 Task: Find connections with filter location Palhoça with filter topic #marketswith filter profile language Spanish with filter current company IKS Health with filter school BMS Institute of Technology and Management with filter industry Wholesale Photography Equipment and Supplies with filter service category Video Editing with filter keywords title Public Relations Specialist
Action: Mouse moved to (319, 369)
Screenshot: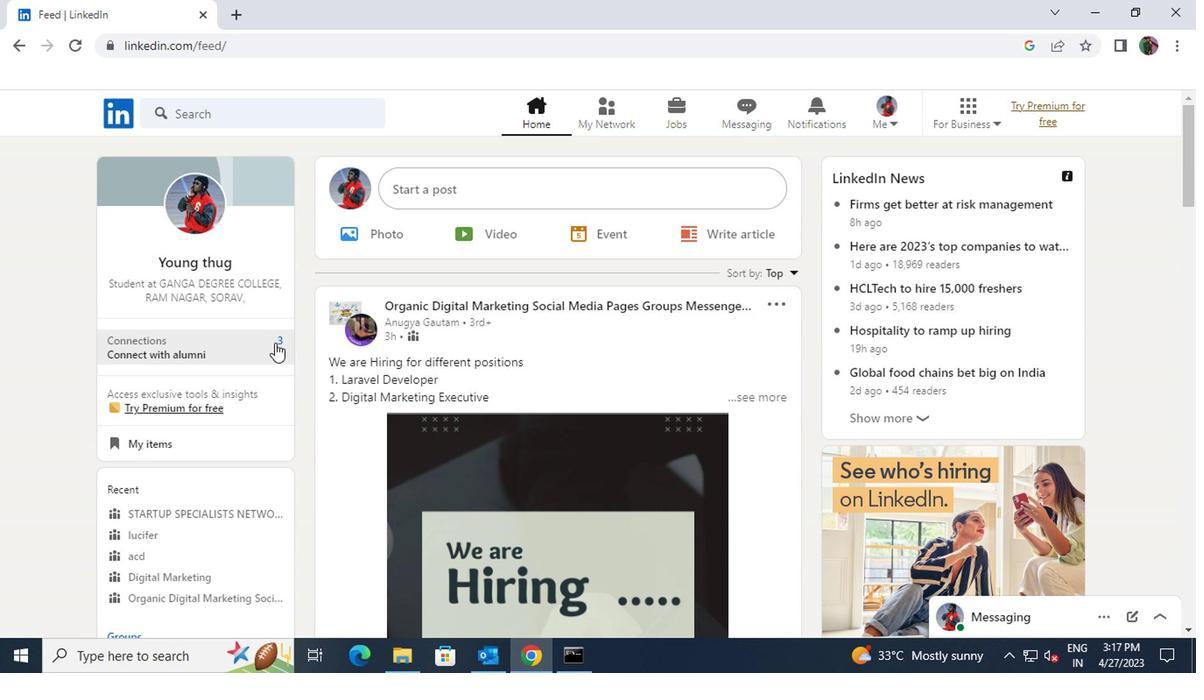 
Action: Mouse pressed left at (319, 369)
Screenshot: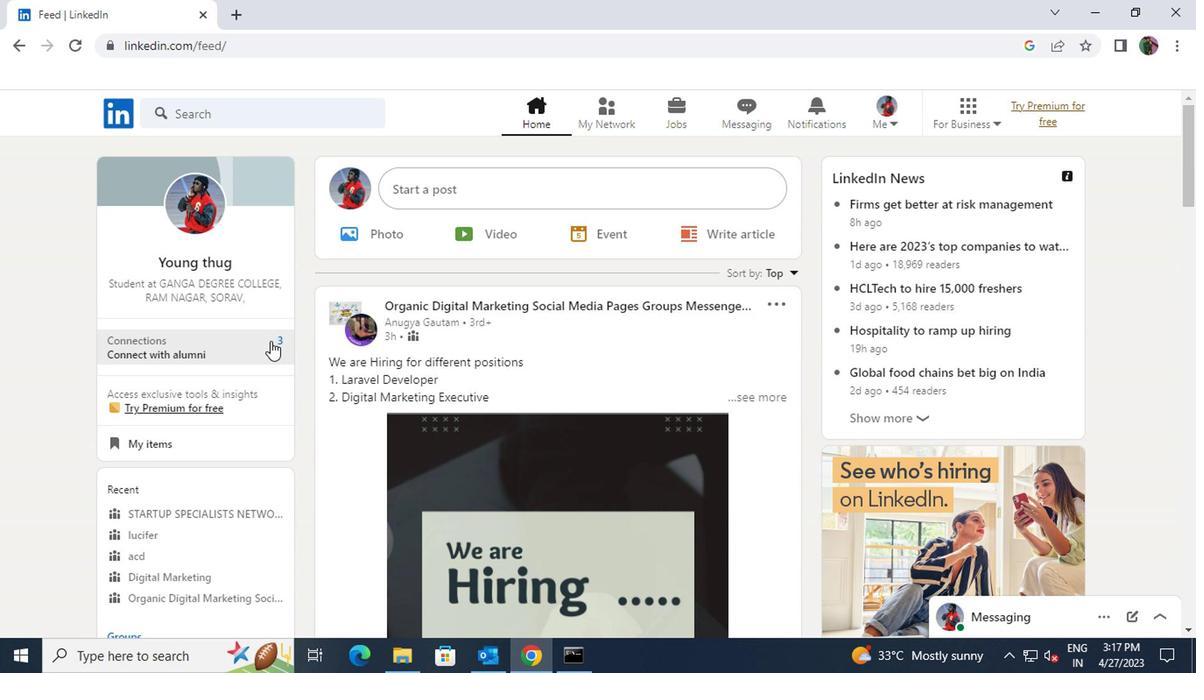 
Action: Mouse moved to (308, 278)
Screenshot: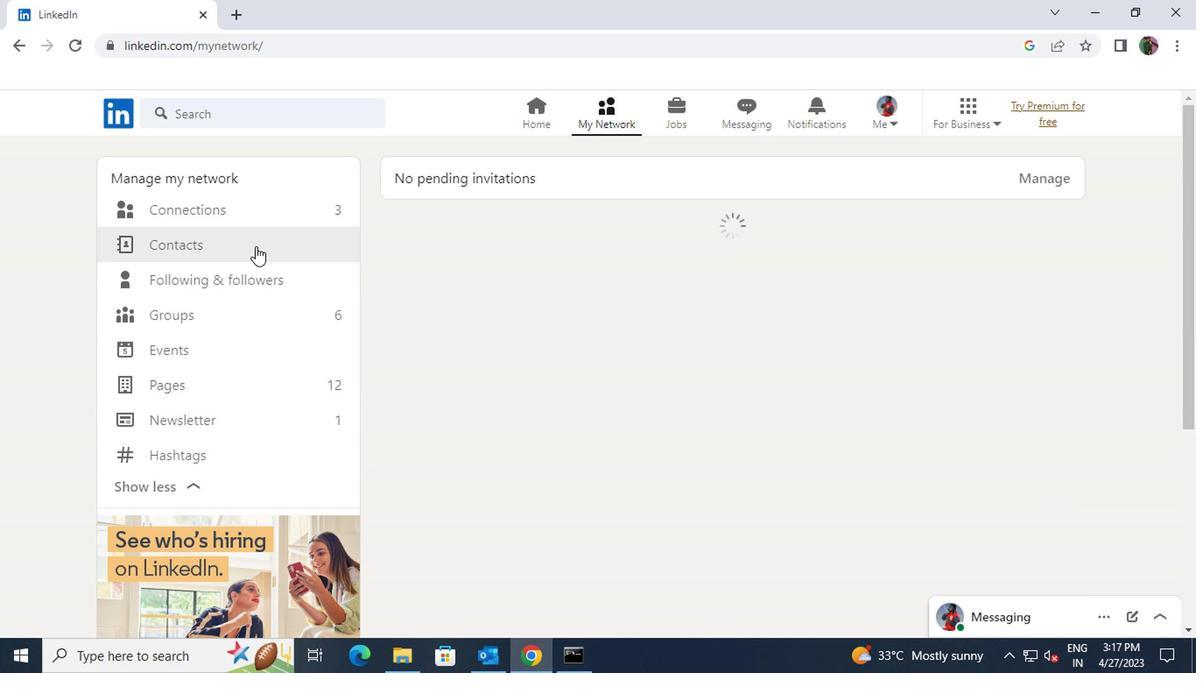 
Action: Mouse pressed left at (308, 278)
Screenshot: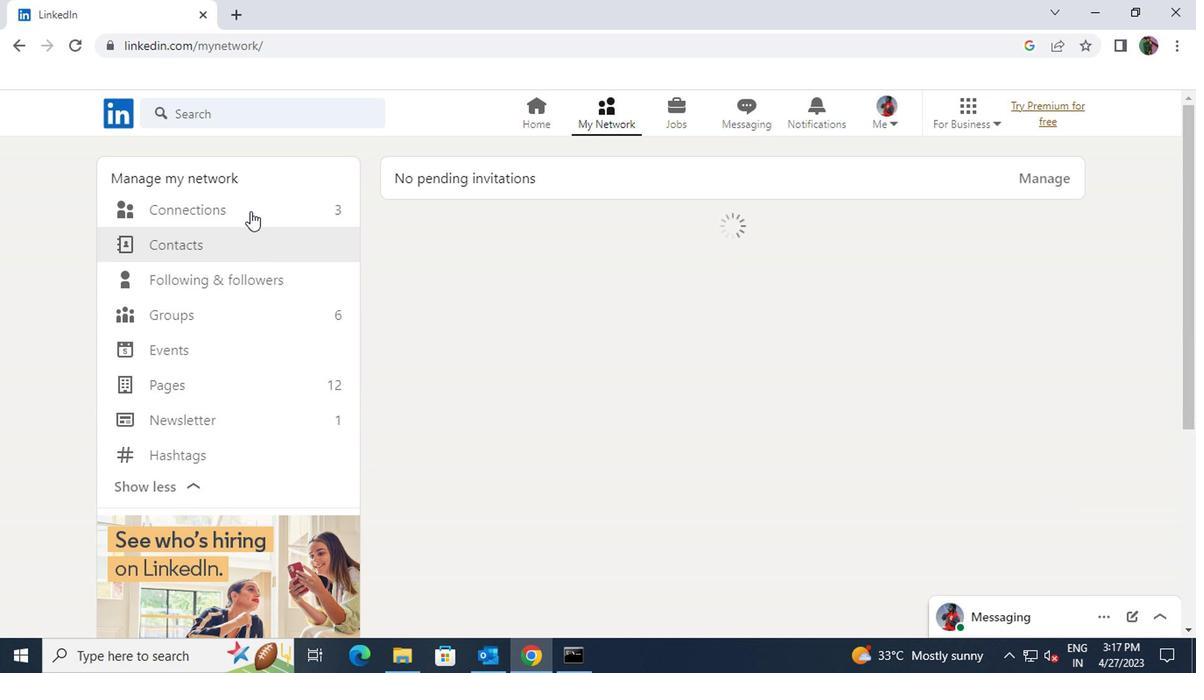 
Action: Mouse moved to (623, 277)
Screenshot: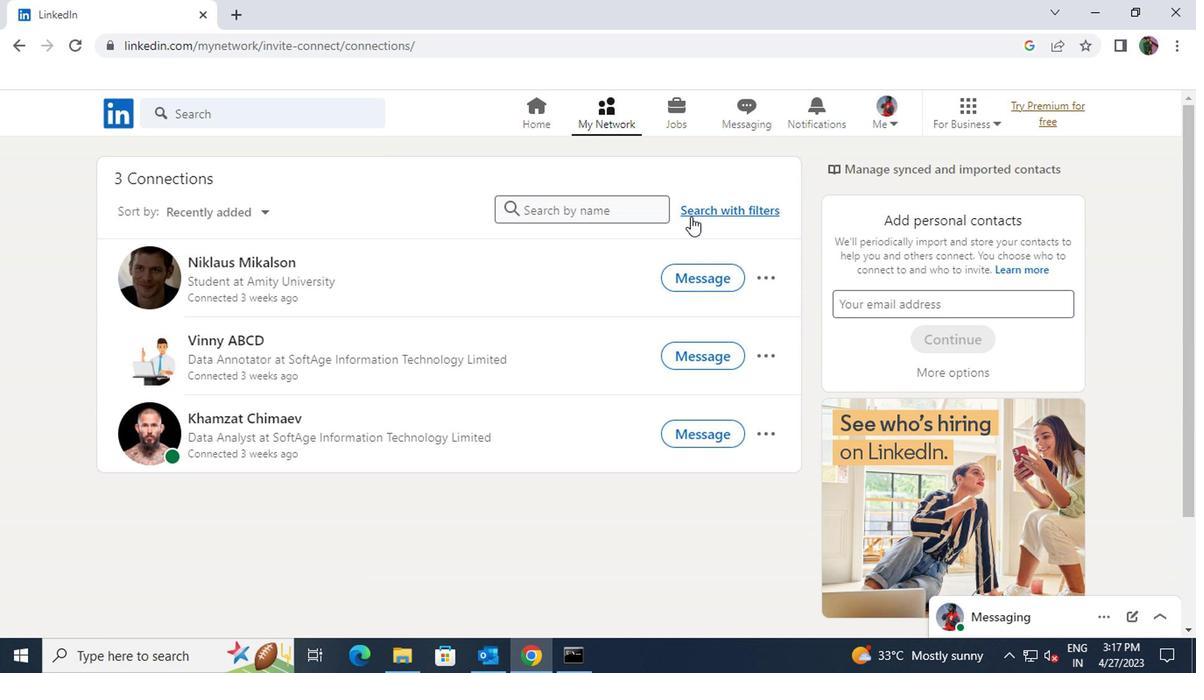 
Action: Mouse pressed left at (623, 277)
Screenshot: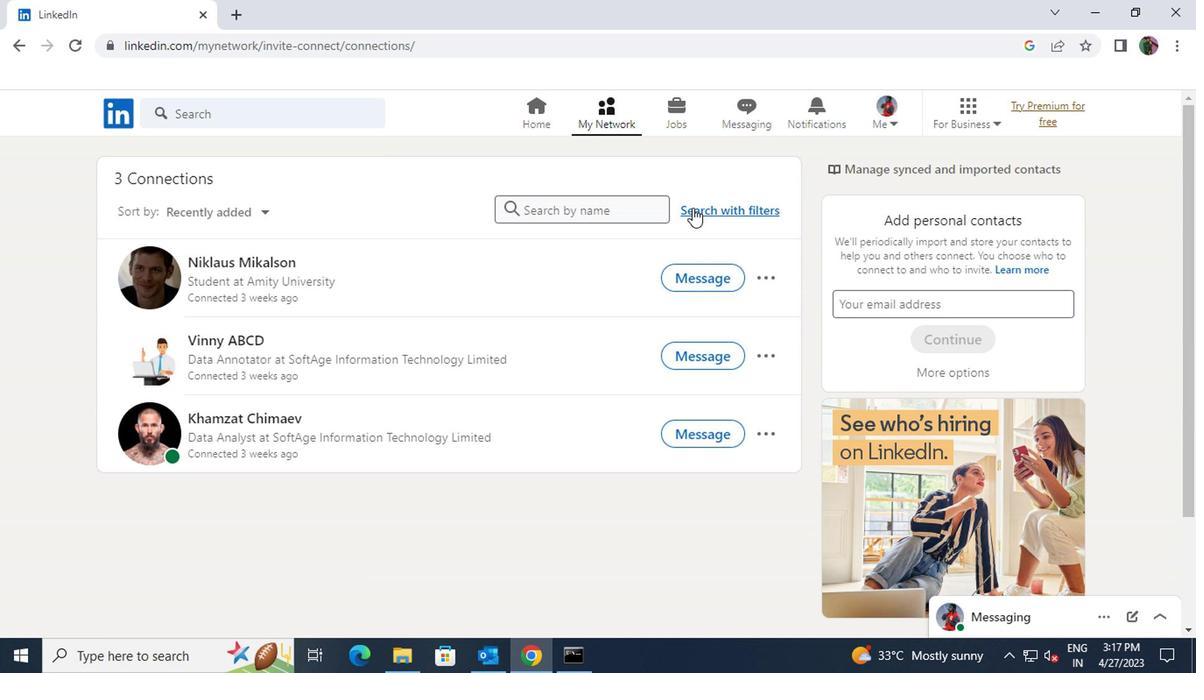 
Action: Mouse moved to (602, 244)
Screenshot: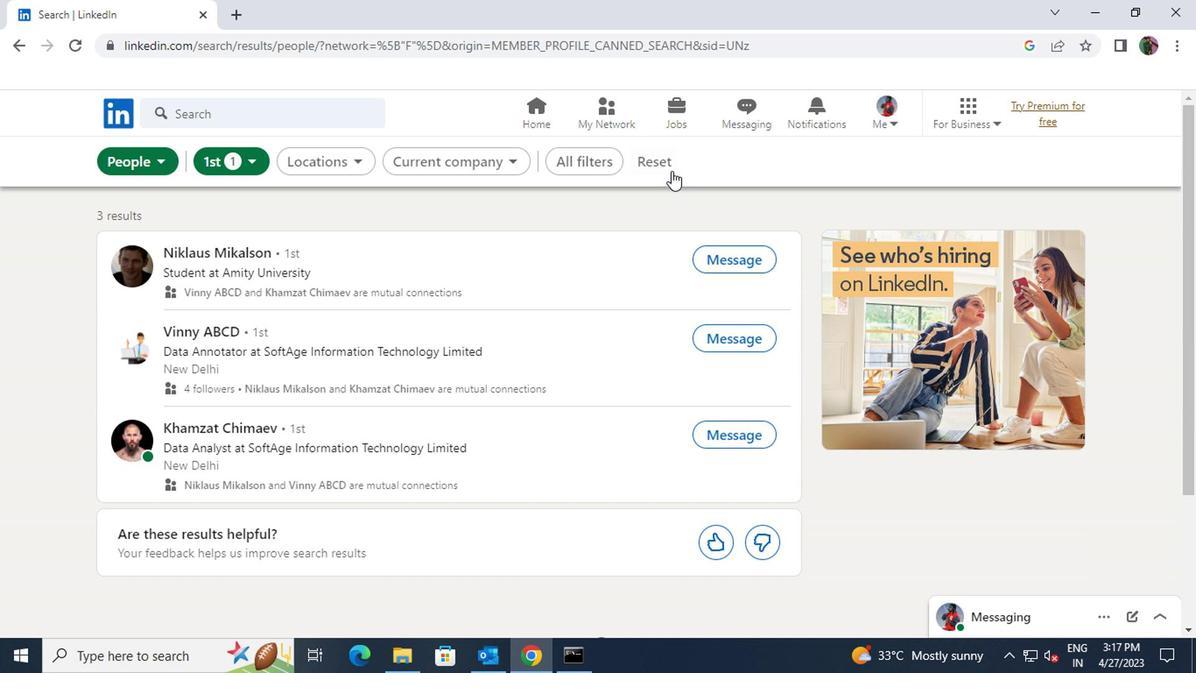 
Action: Mouse pressed left at (602, 244)
Screenshot: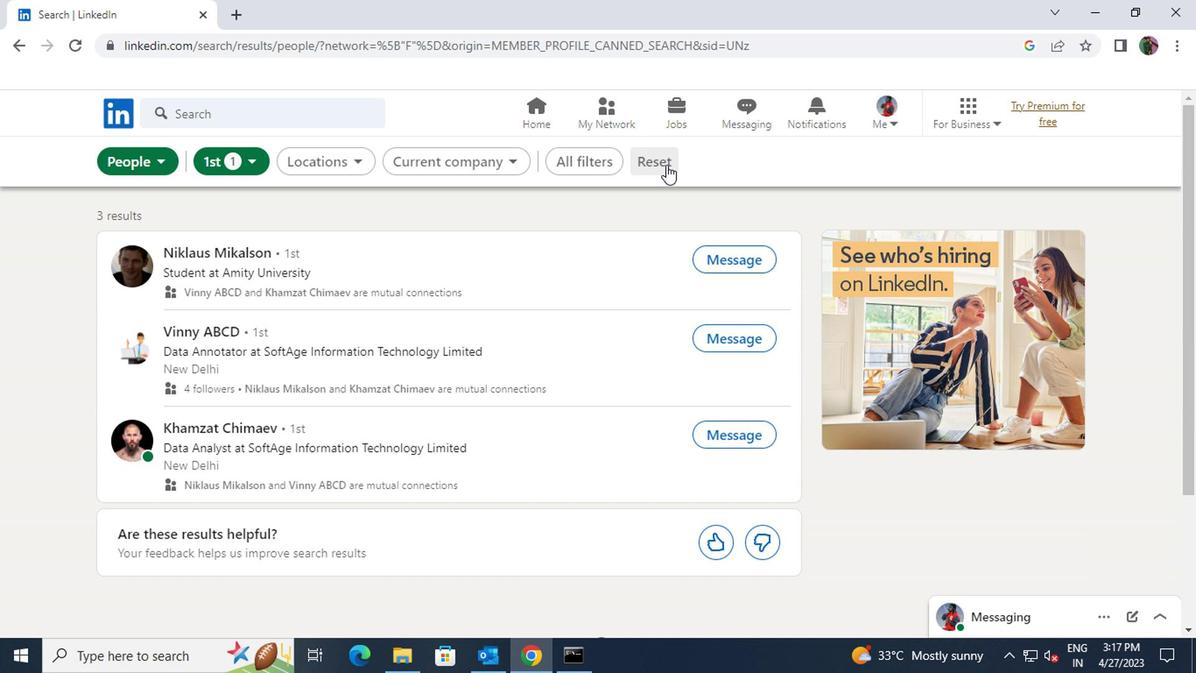 
Action: Mouse moved to (588, 244)
Screenshot: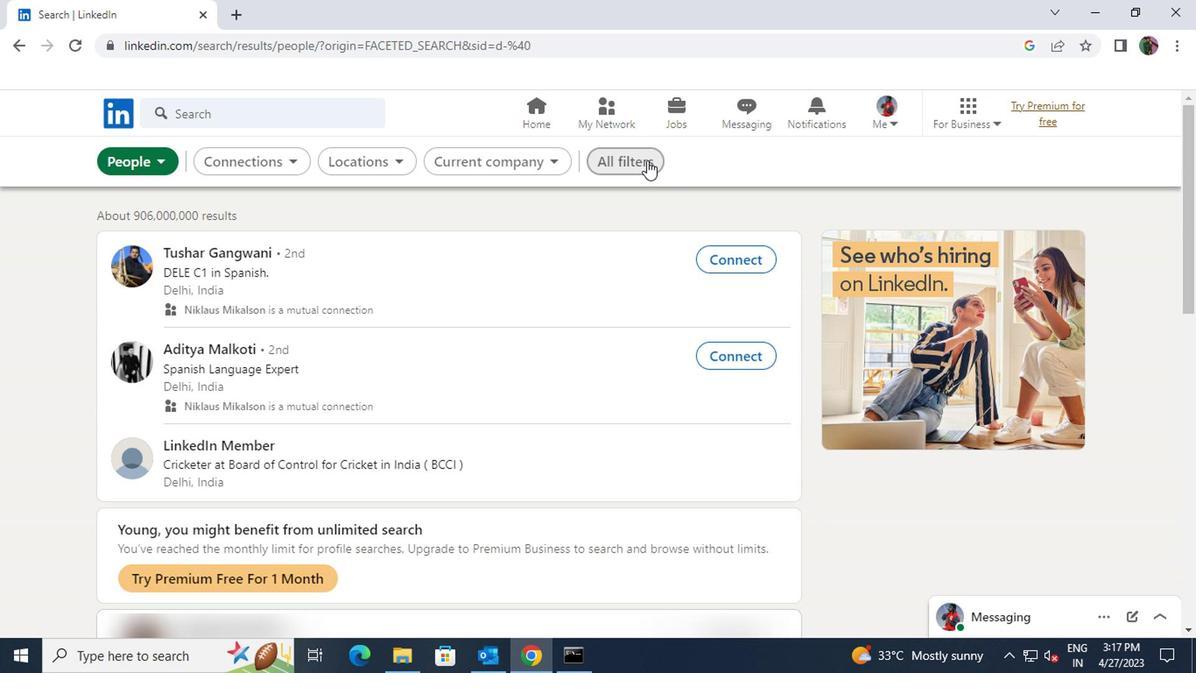
Action: Mouse pressed left at (588, 244)
Screenshot: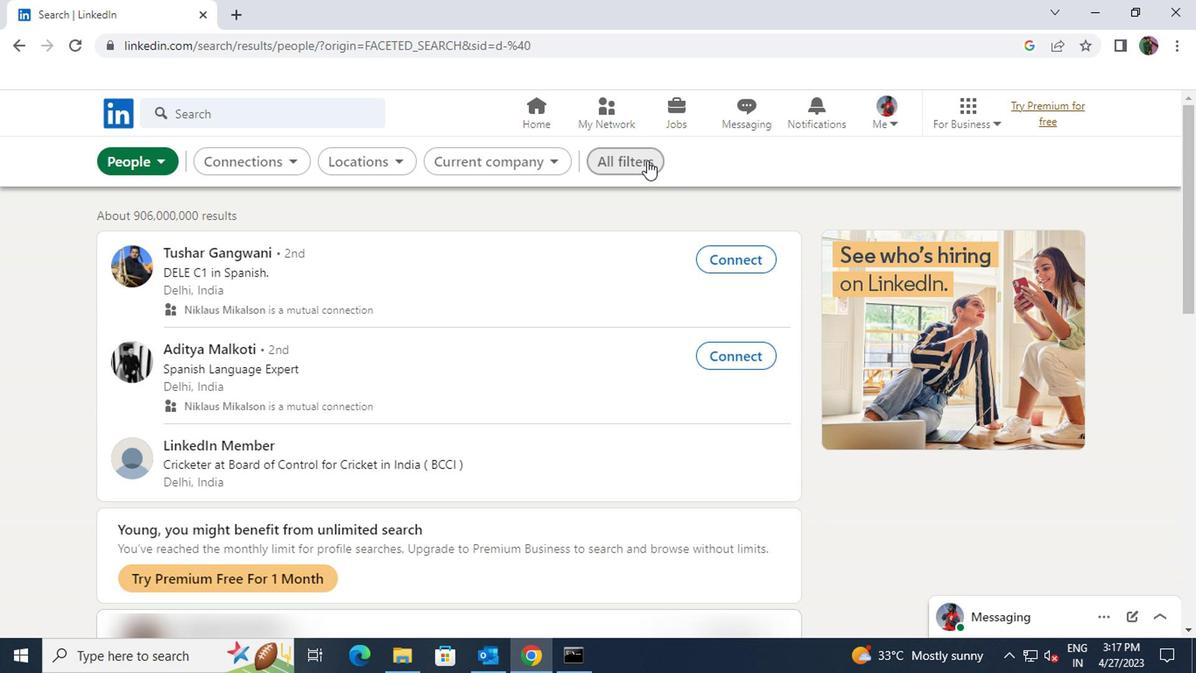 
Action: Mouse moved to (730, 368)
Screenshot: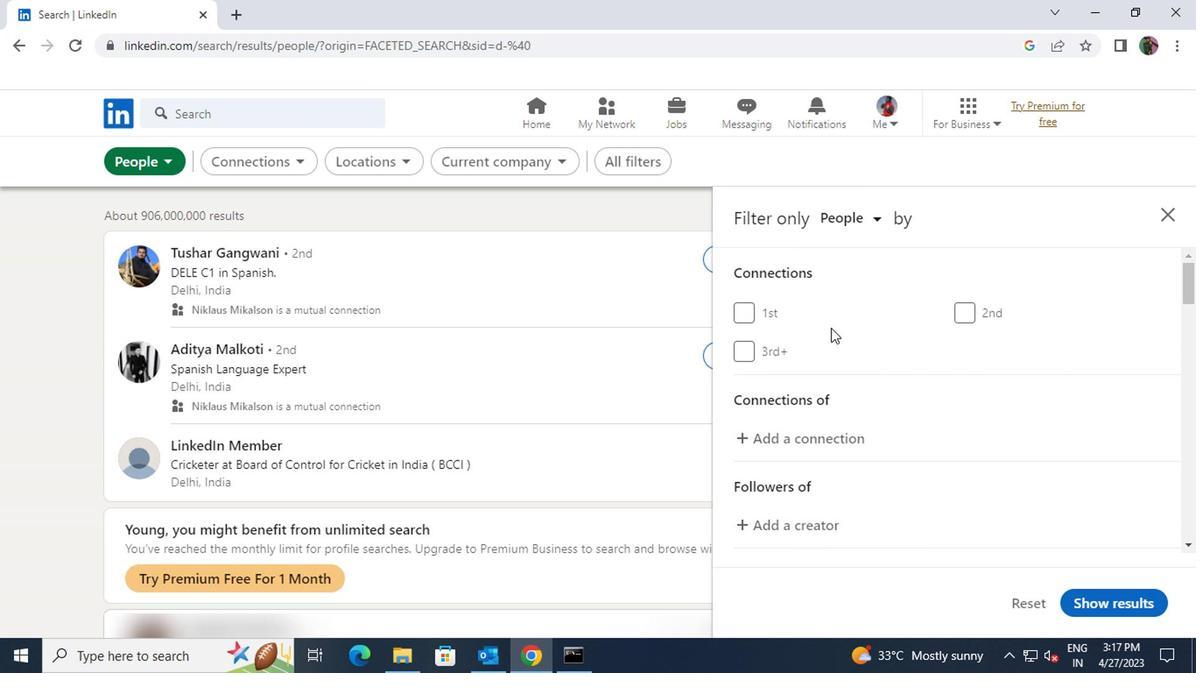 
Action: Mouse scrolled (730, 368) with delta (0, 0)
Screenshot: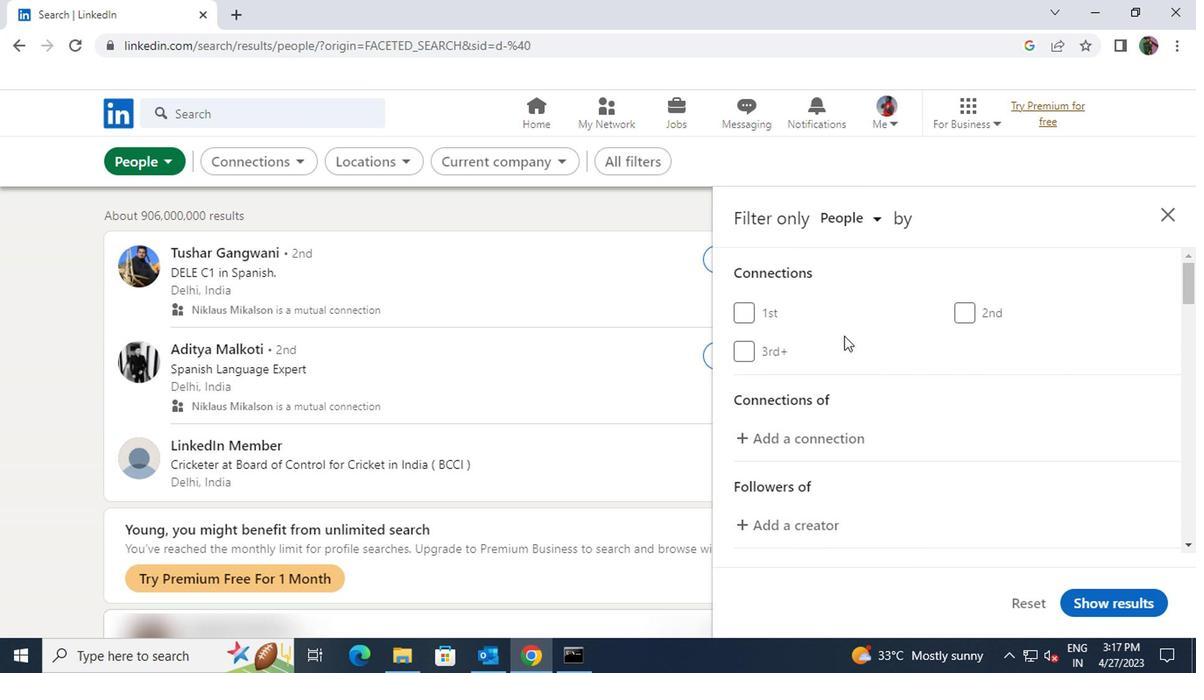 
Action: Mouse moved to (731, 368)
Screenshot: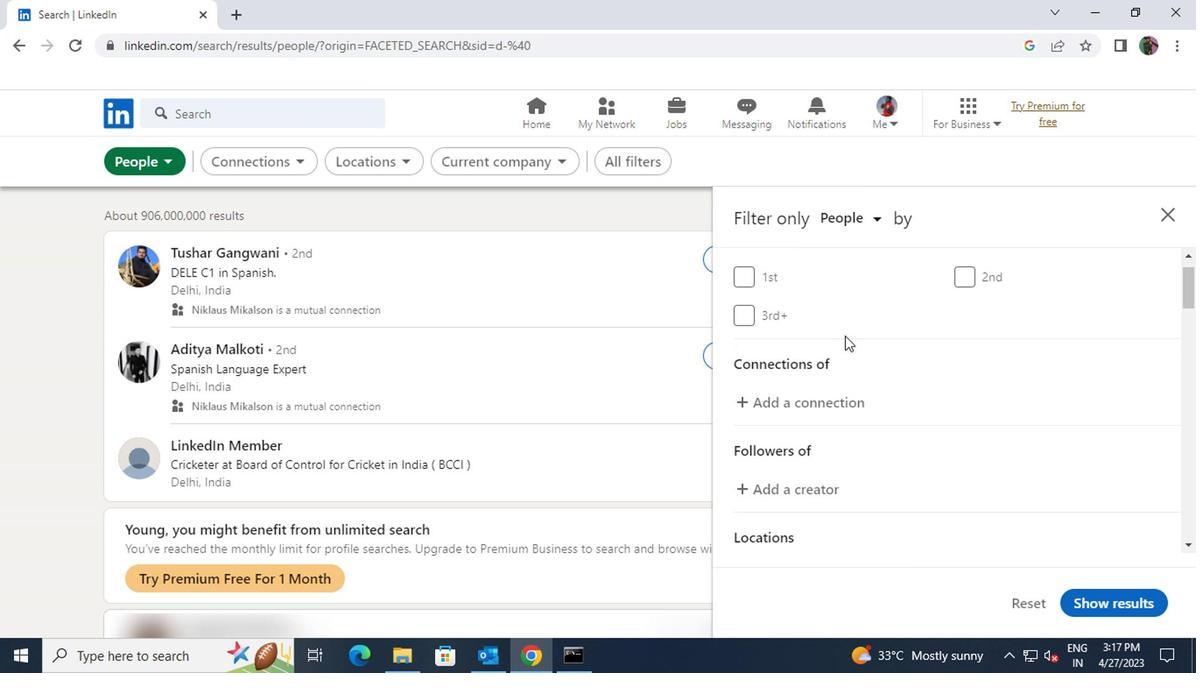 
Action: Mouse scrolled (731, 367) with delta (0, 0)
Screenshot: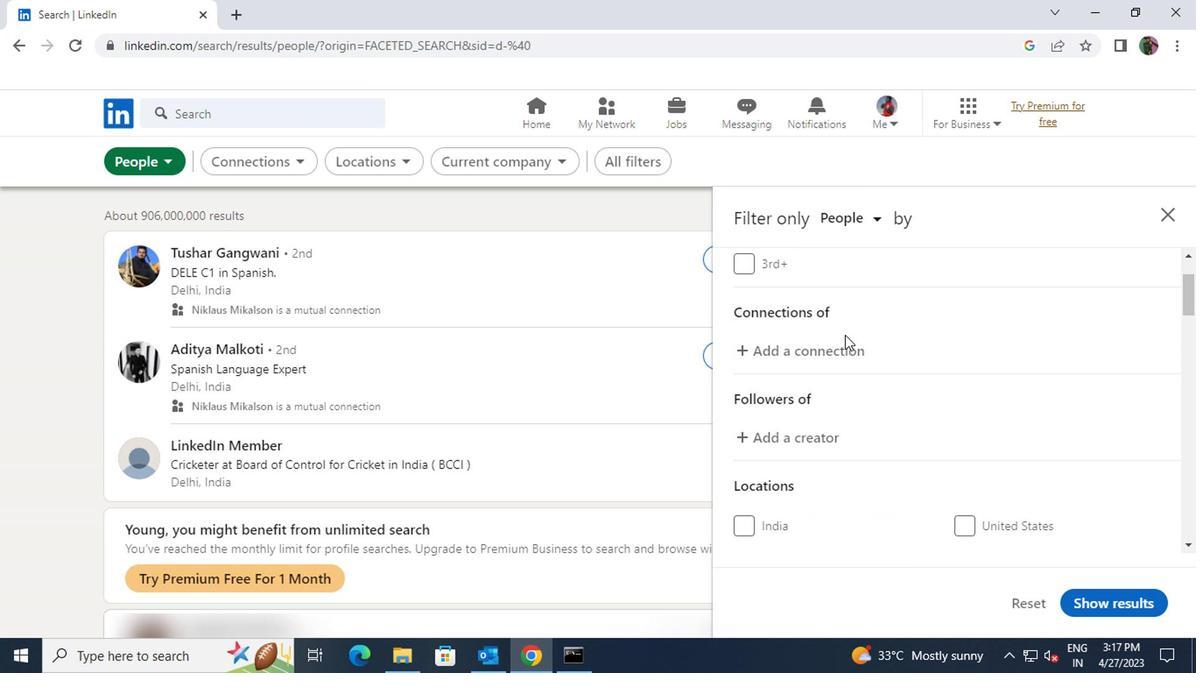 
Action: Mouse scrolled (731, 367) with delta (0, 0)
Screenshot: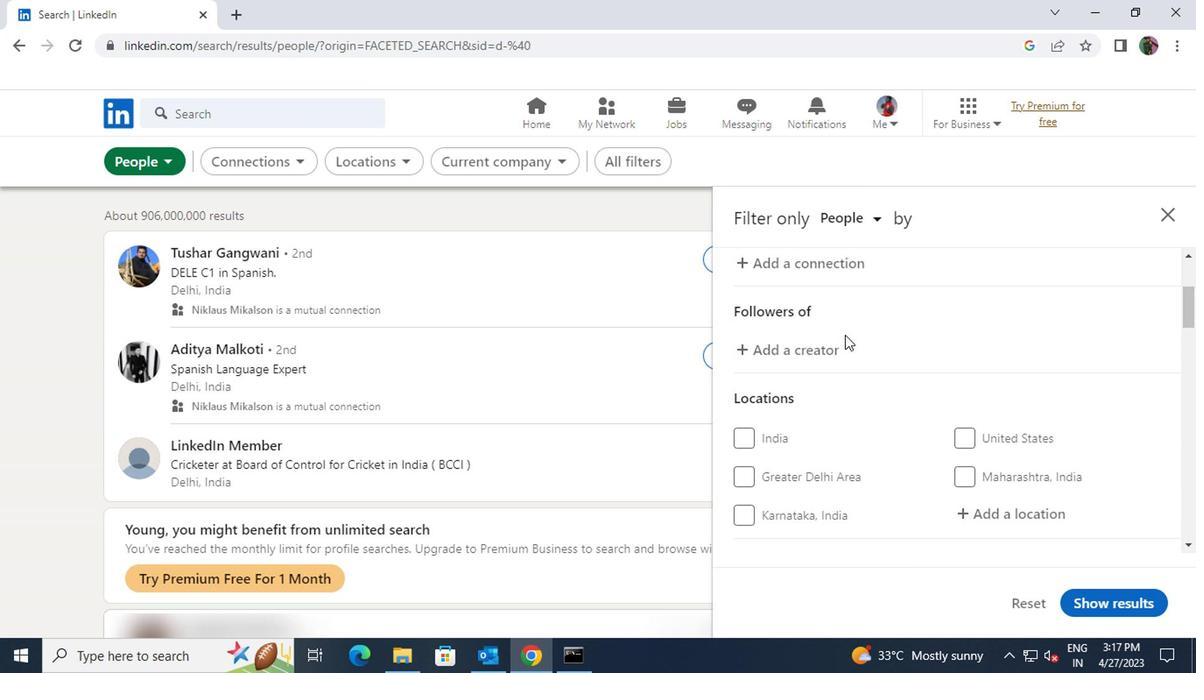 
Action: Mouse moved to (820, 423)
Screenshot: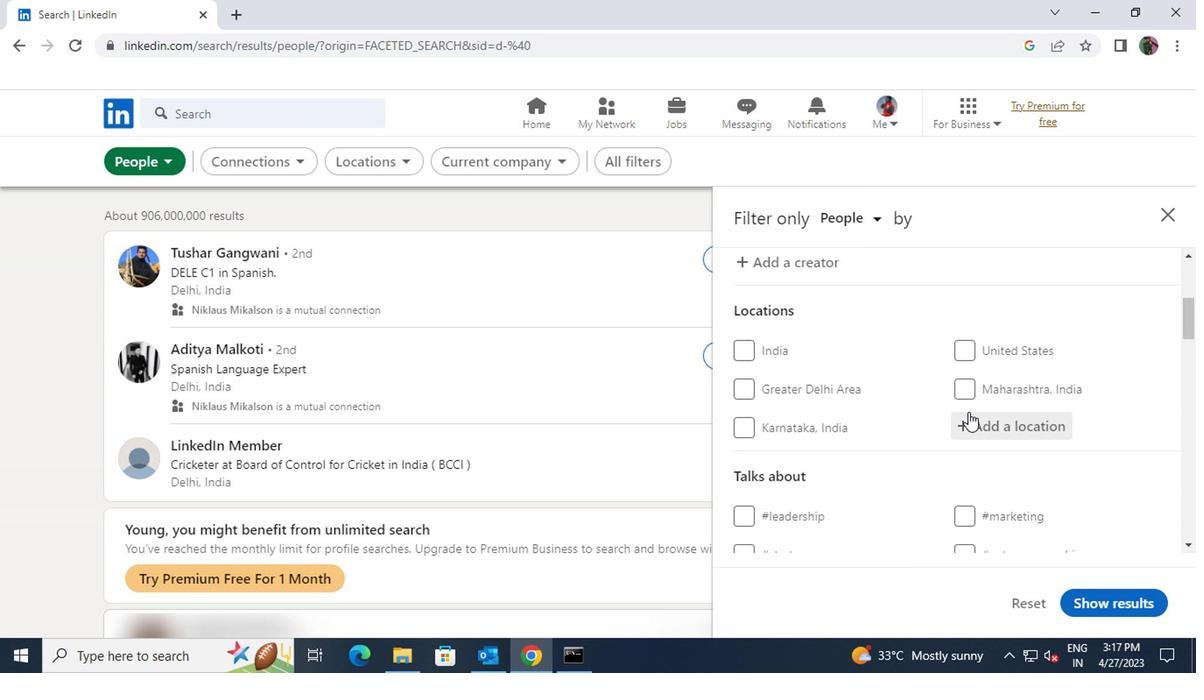 
Action: Mouse pressed left at (820, 423)
Screenshot: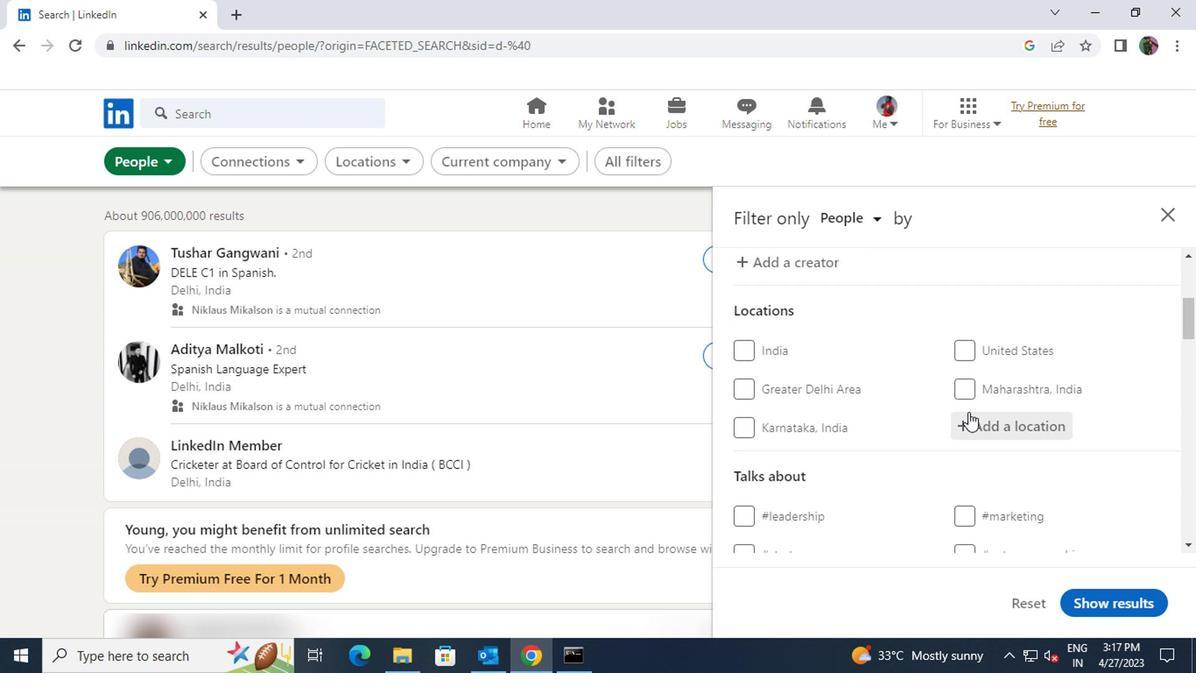 
Action: Key pressed <Key.shift><Key.shift><Key.shift><Key.shift>PALHOCA
Screenshot: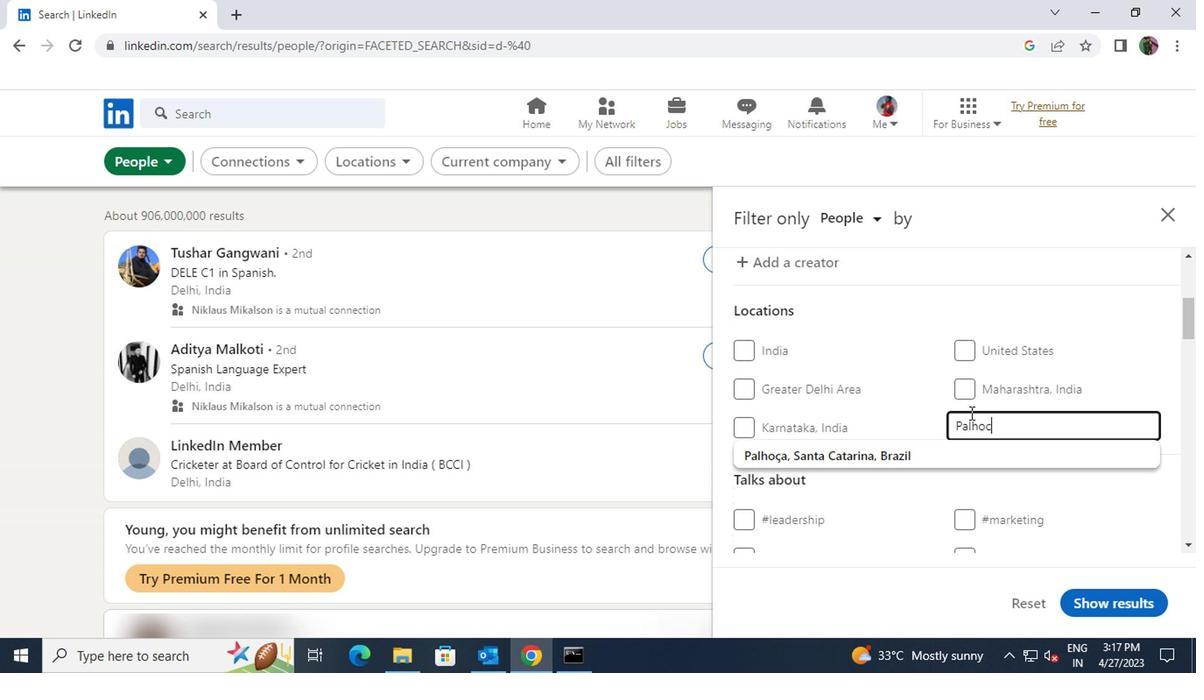 
Action: Mouse moved to (807, 449)
Screenshot: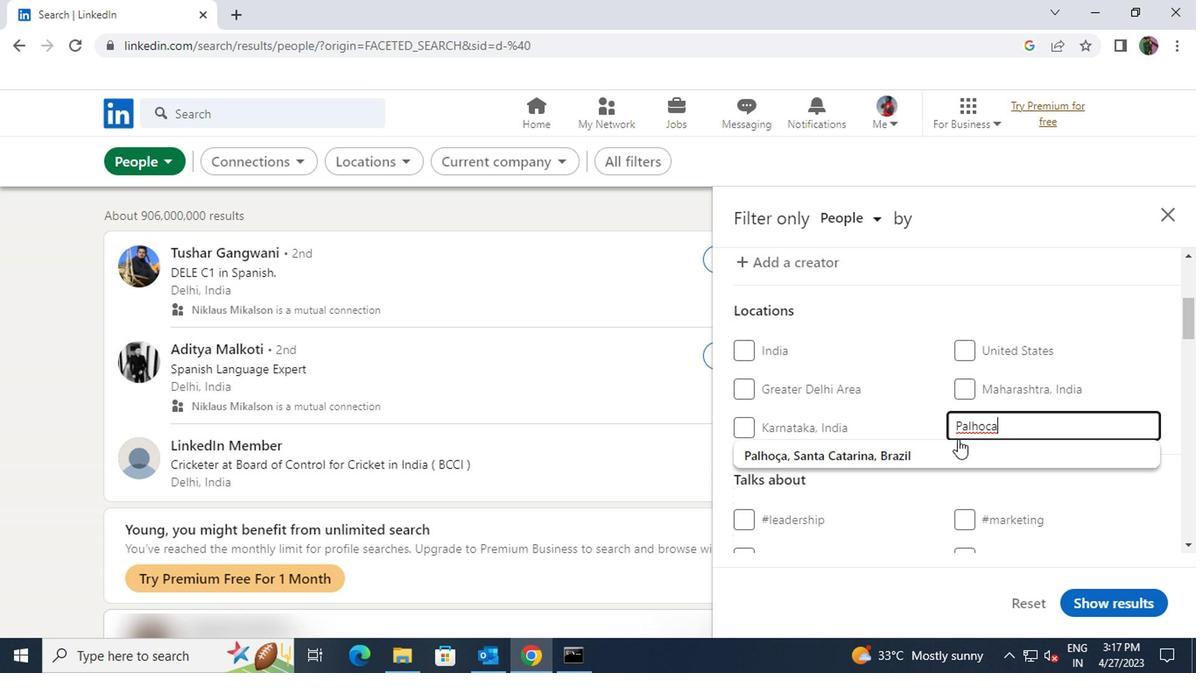 
Action: Mouse pressed left at (807, 449)
Screenshot: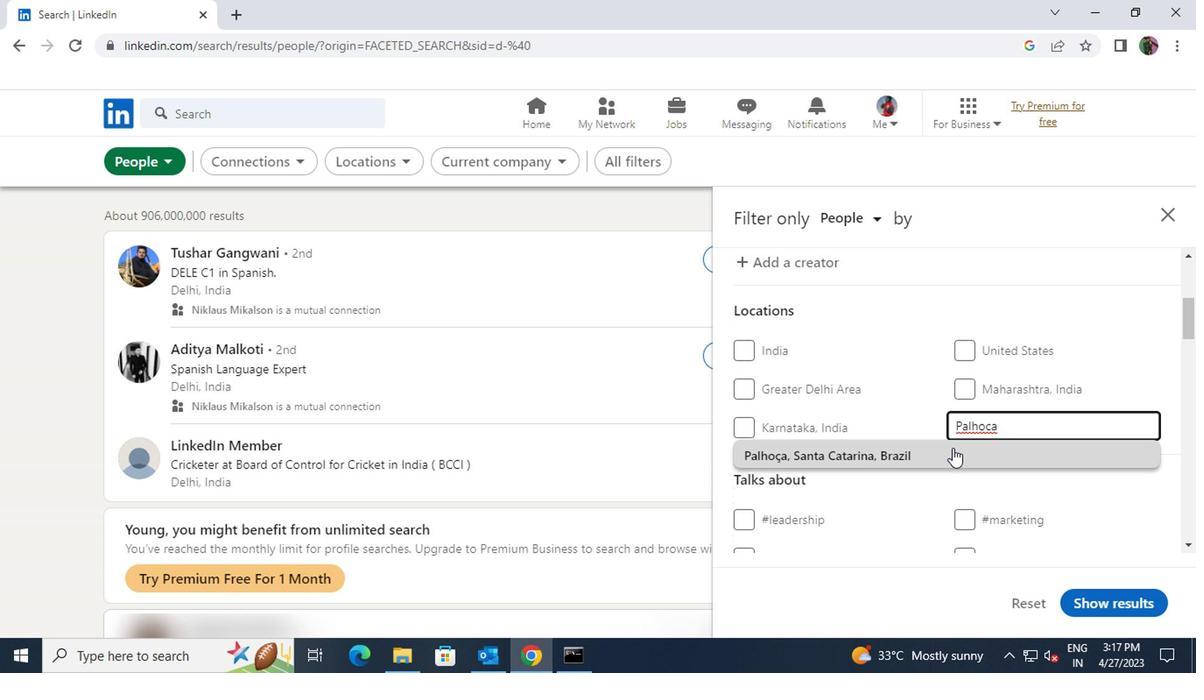 
Action: Mouse scrolled (807, 448) with delta (0, 0)
Screenshot: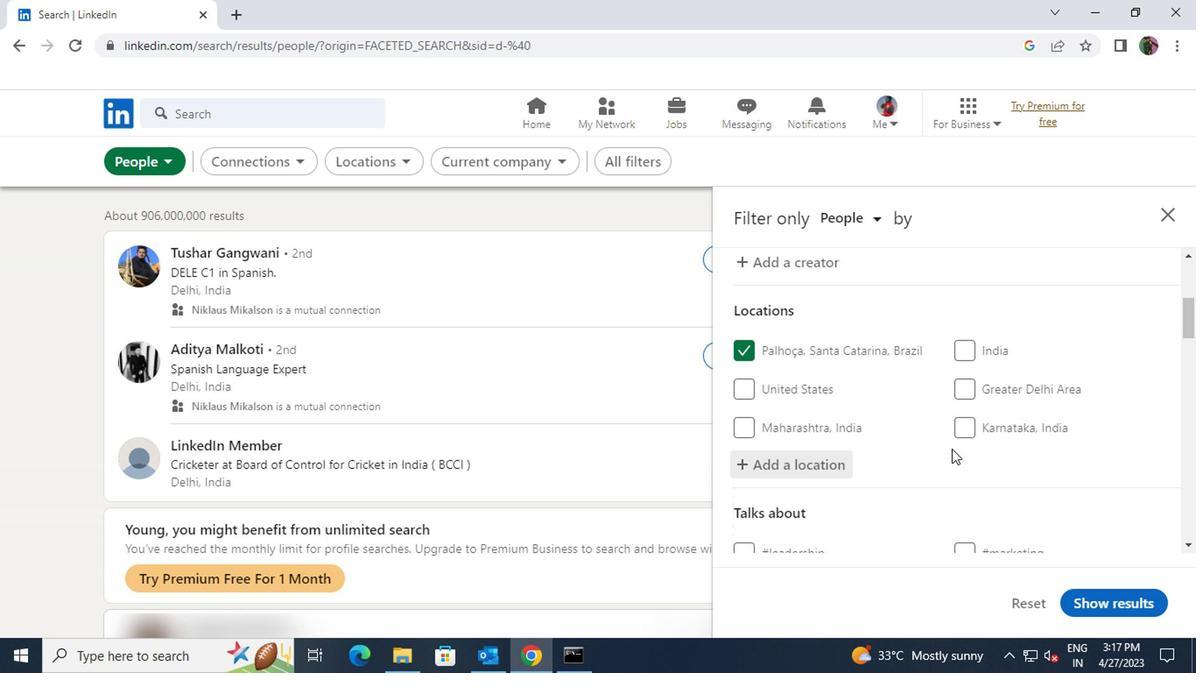 
Action: Mouse scrolled (807, 448) with delta (0, 0)
Screenshot: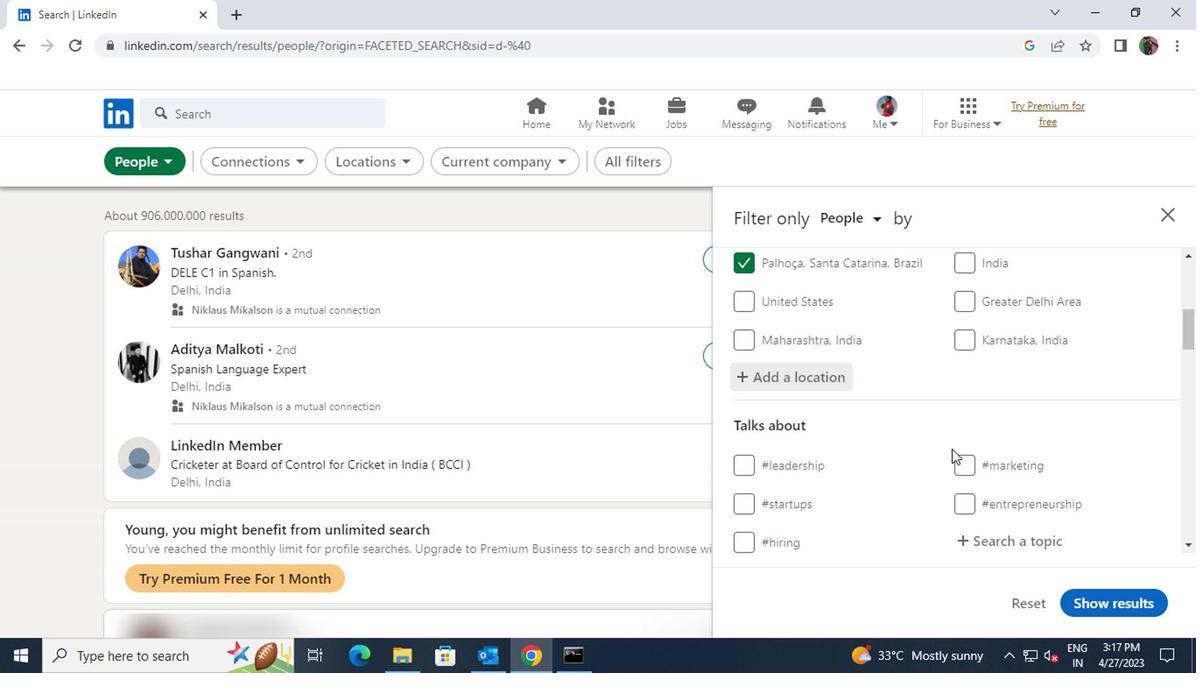 
Action: Mouse moved to (820, 451)
Screenshot: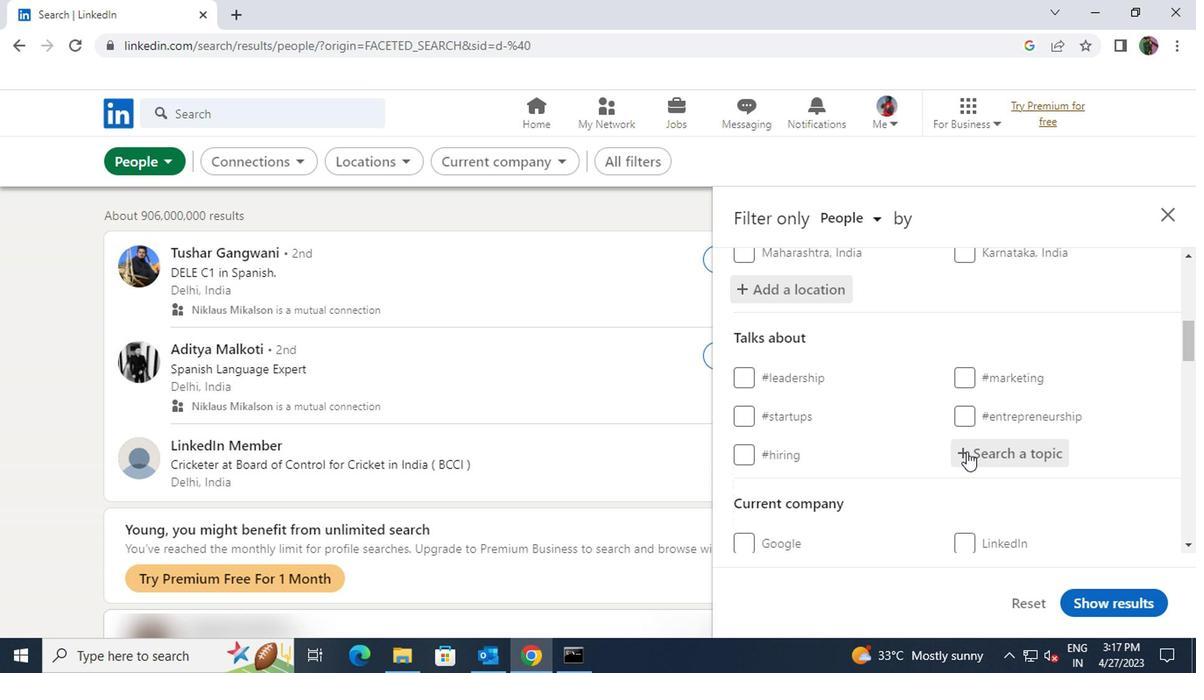 
Action: Mouse pressed left at (820, 451)
Screenshot: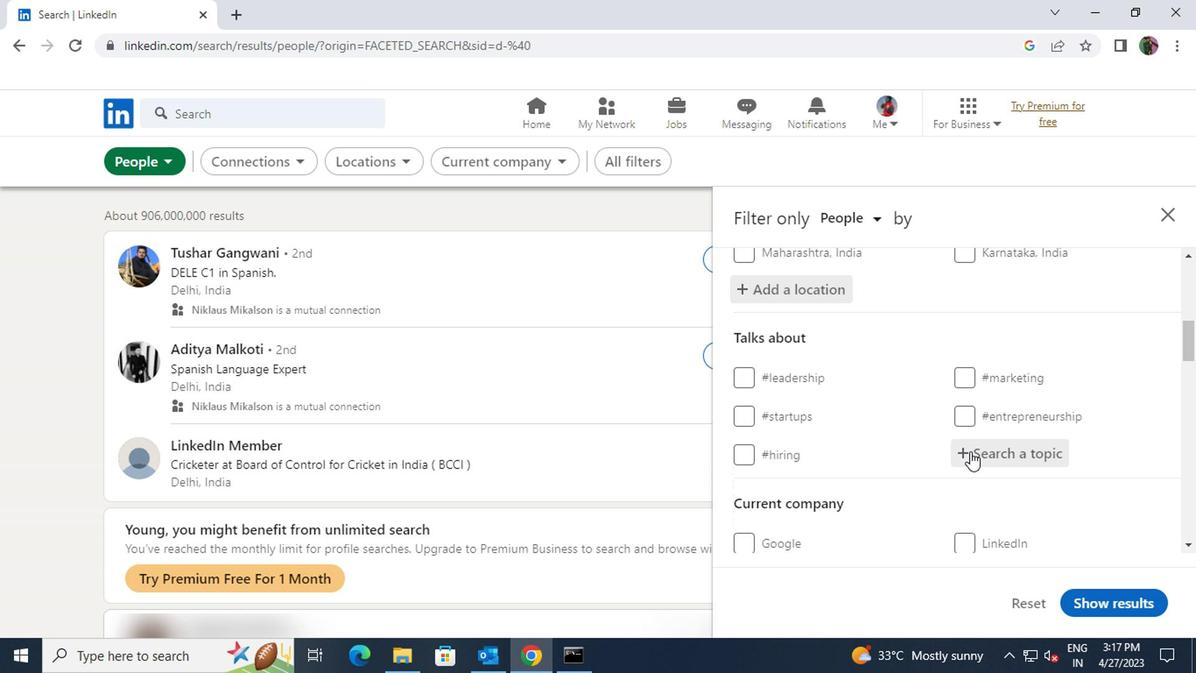 
Action: Key pressed <Key.shift><Key.shift>#MARKETWITH
Screenshot: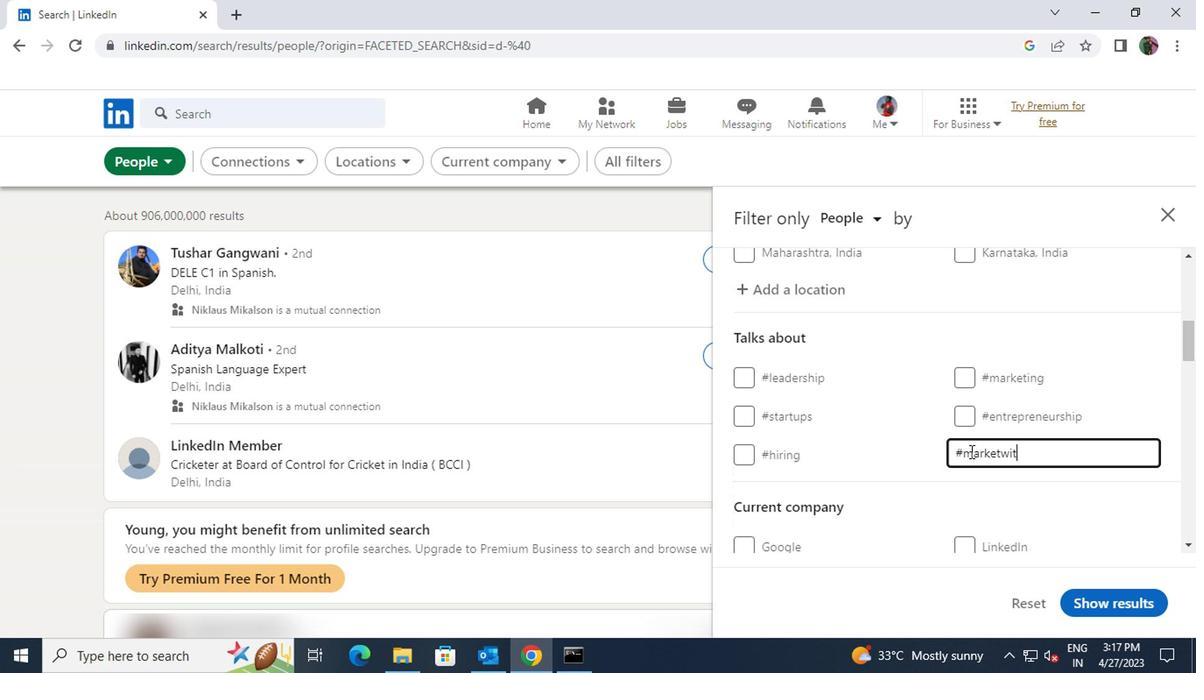 
Action: Mouse scrolled (820, 450) with delta (0, 0)
Screenshot: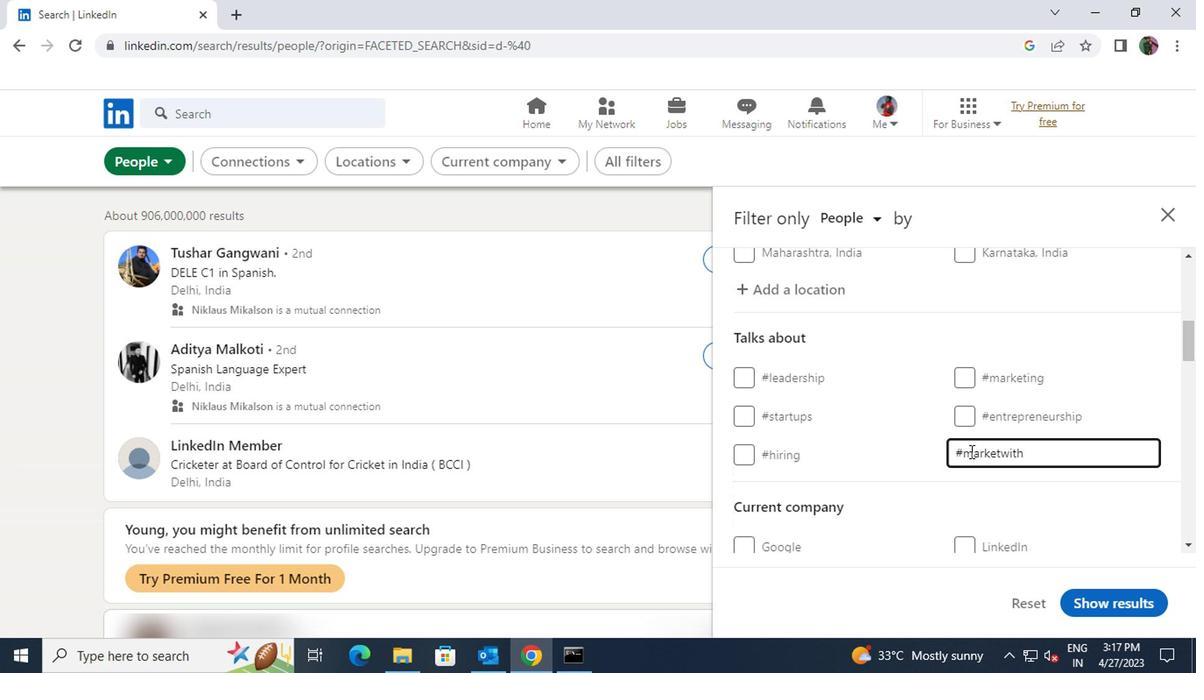 
Action: Mouse scrolled (820, 450) with delta (0, 0)
Screenshot: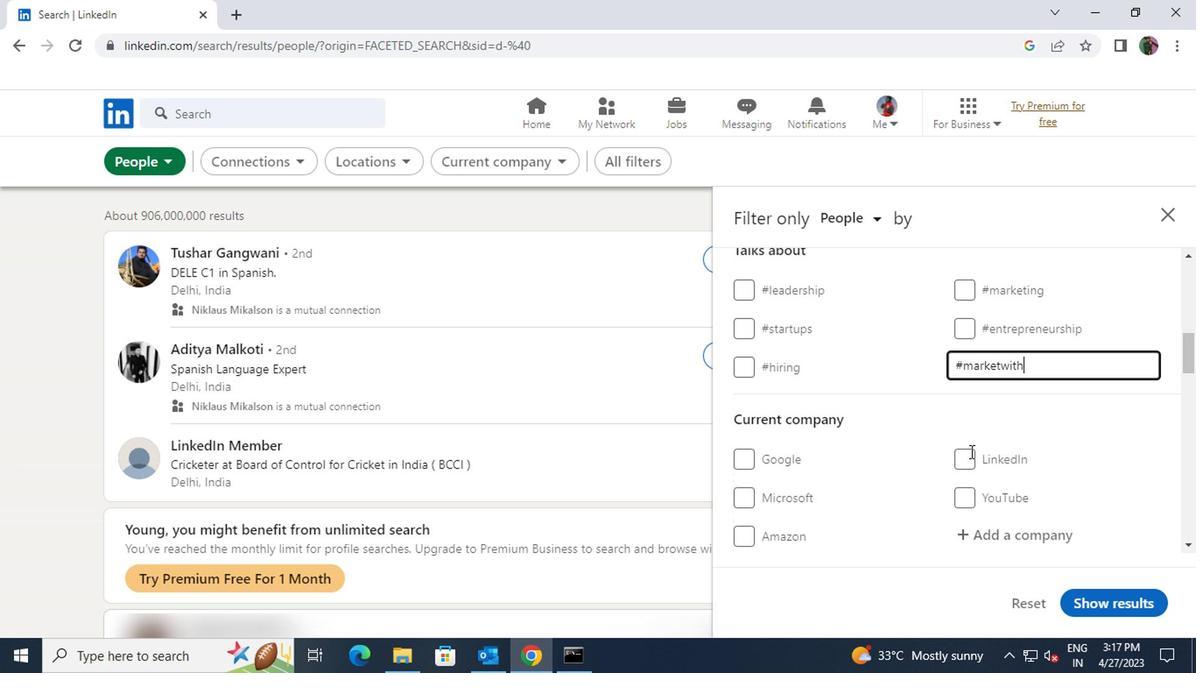 
Action: Mouse moved to (824, 448)
Screenshot: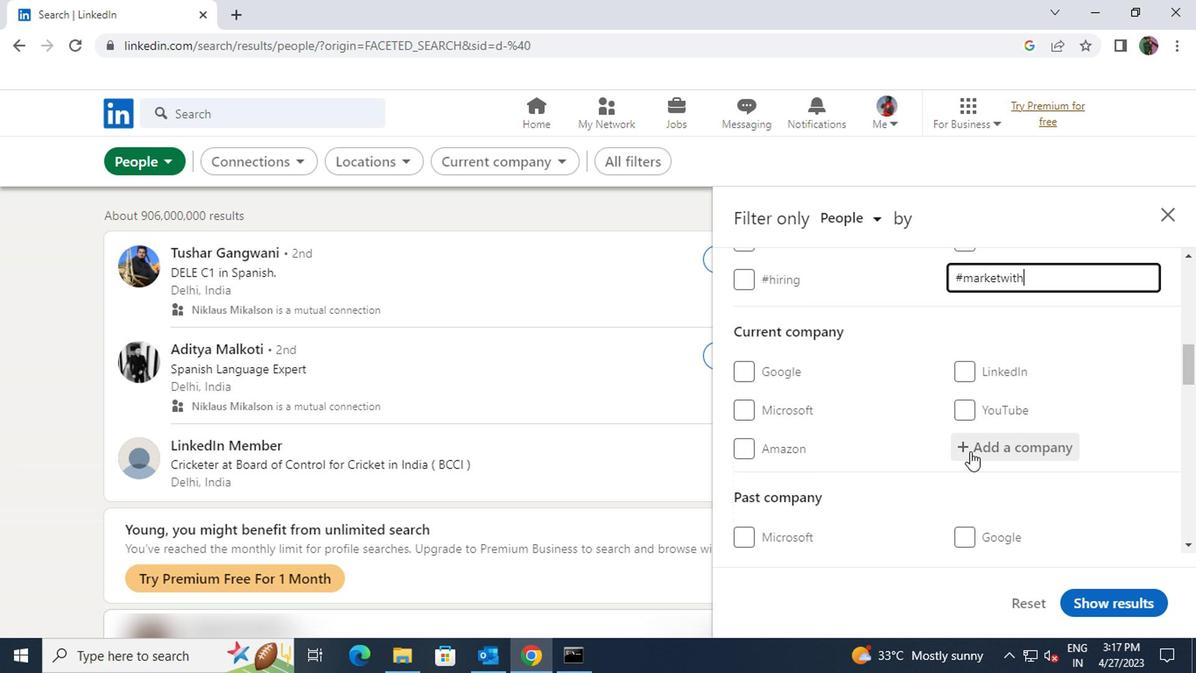 
Action: Mouse pressed left at (824, 448)
Screenshot: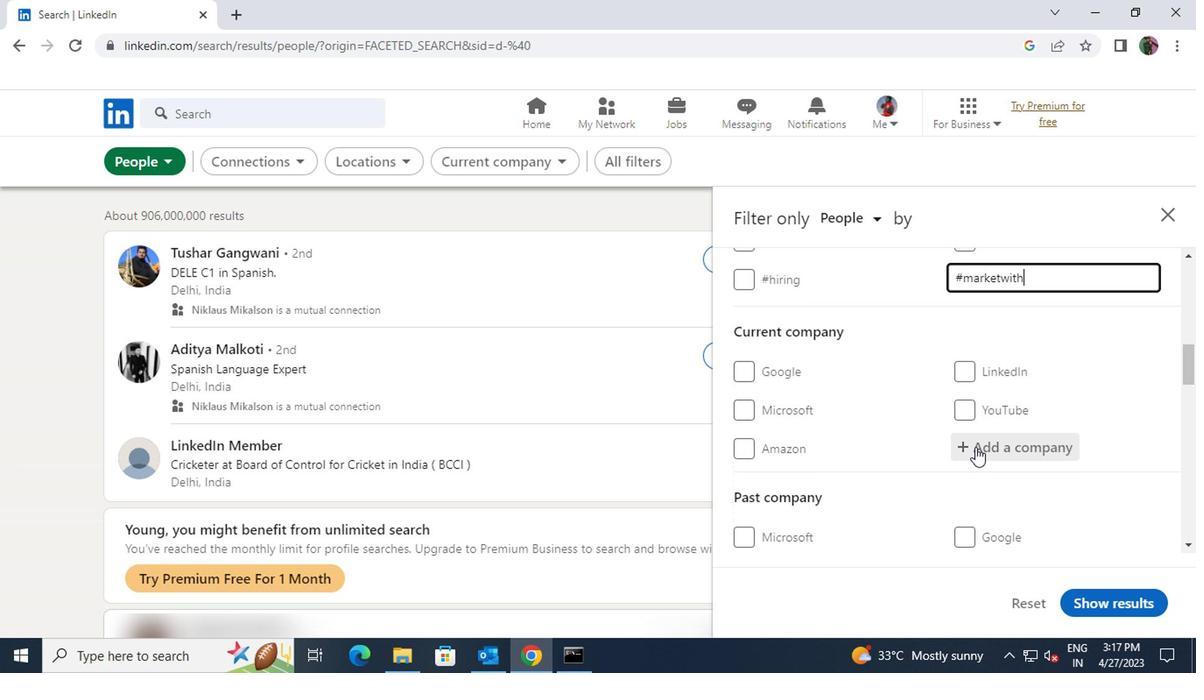 
Action: Key pressed <Key.shift><Key.shift><Key.shift>IKS
Screenshot: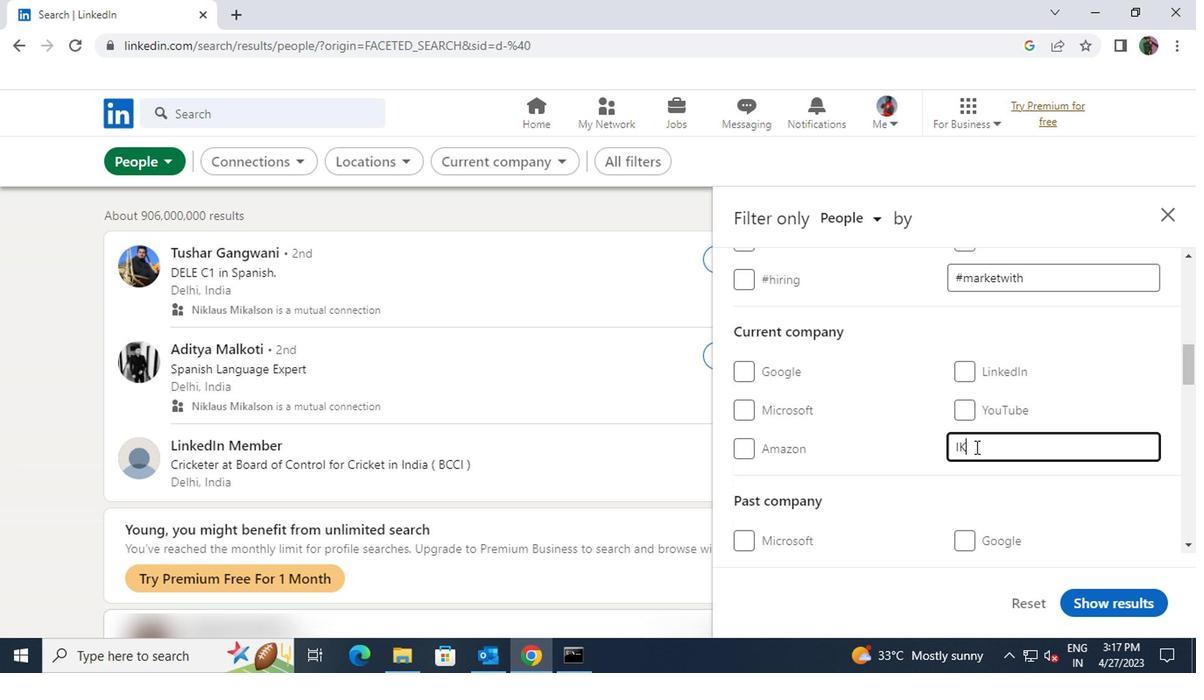 
Action: Mouse moved to (815, 472)
Screenshot: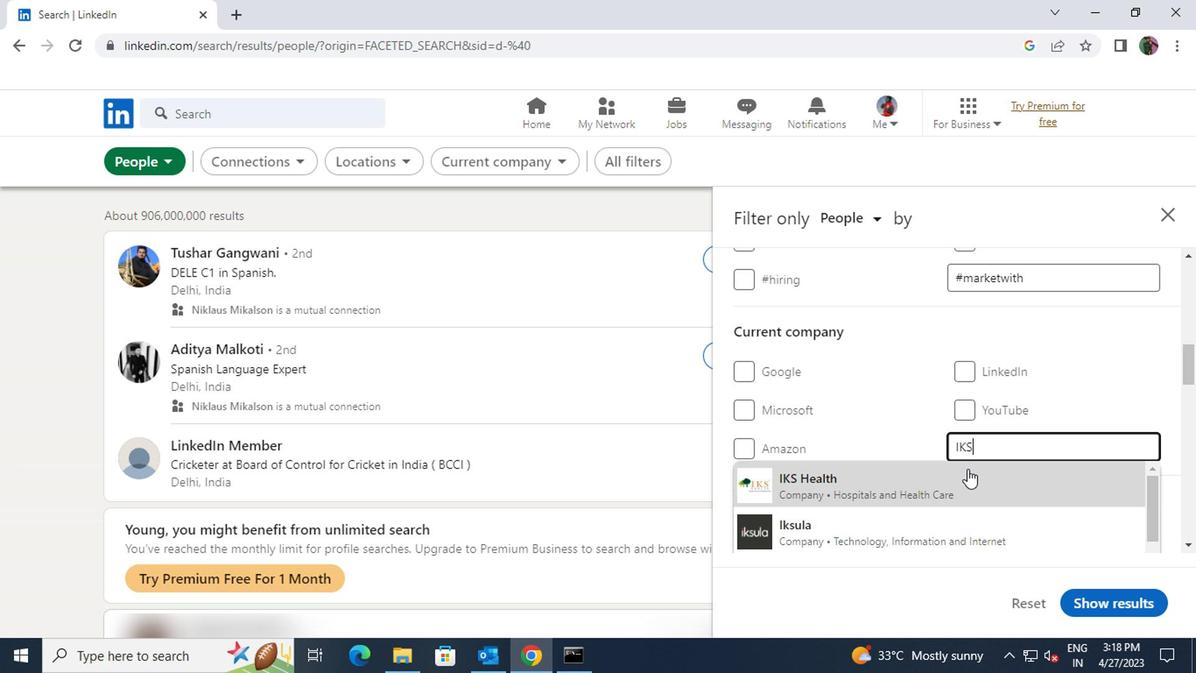 
Action: Mouse pressed left at (815, 472)
Screenshot: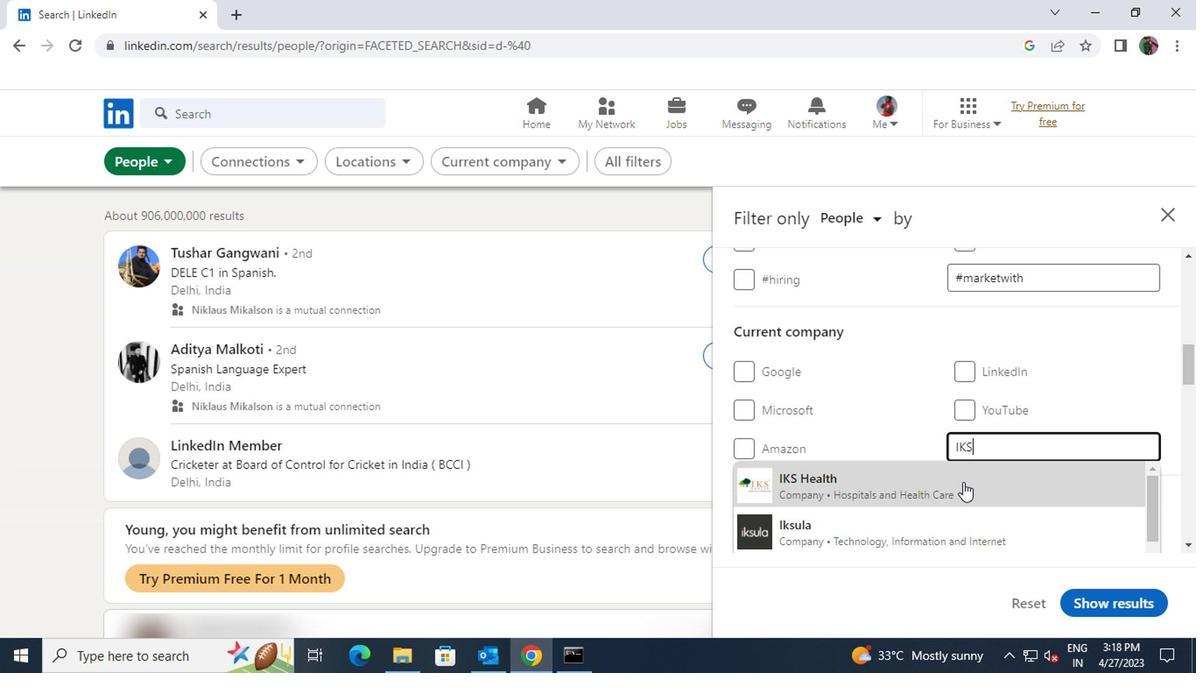 
Action: Mouse scrolled (815, 472) with delta (0, 0)
Screenshot: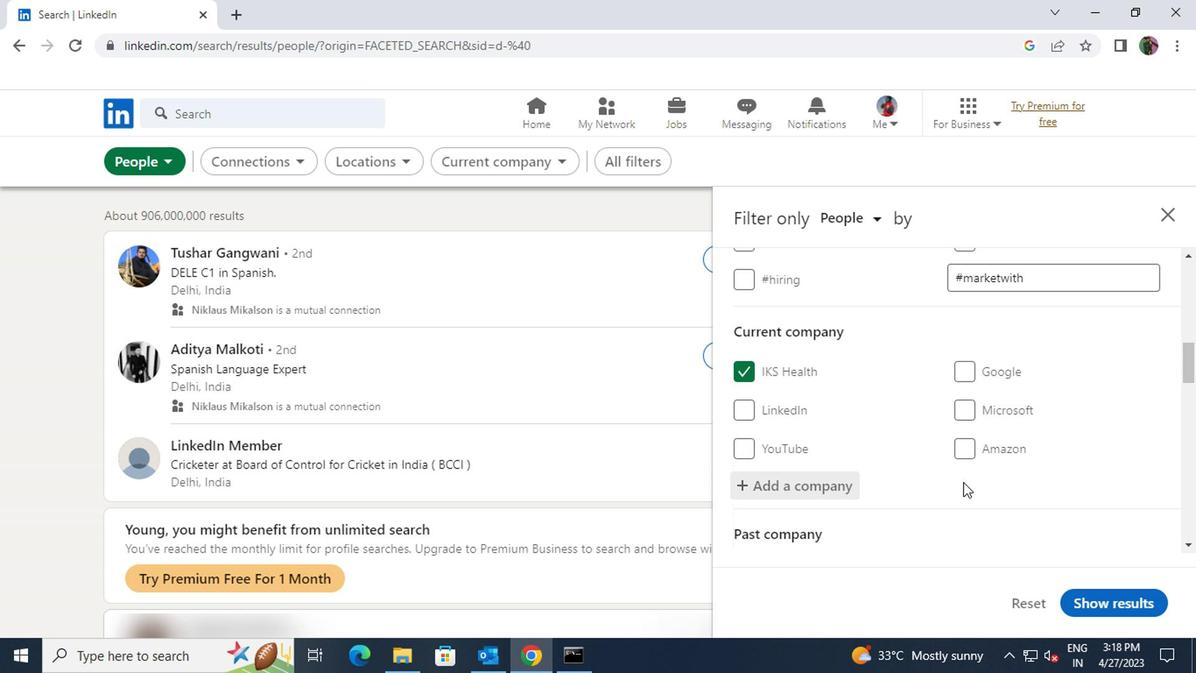 
Action: Mouse scrolled (815, 472) with delta (0, 0)
Screenshot: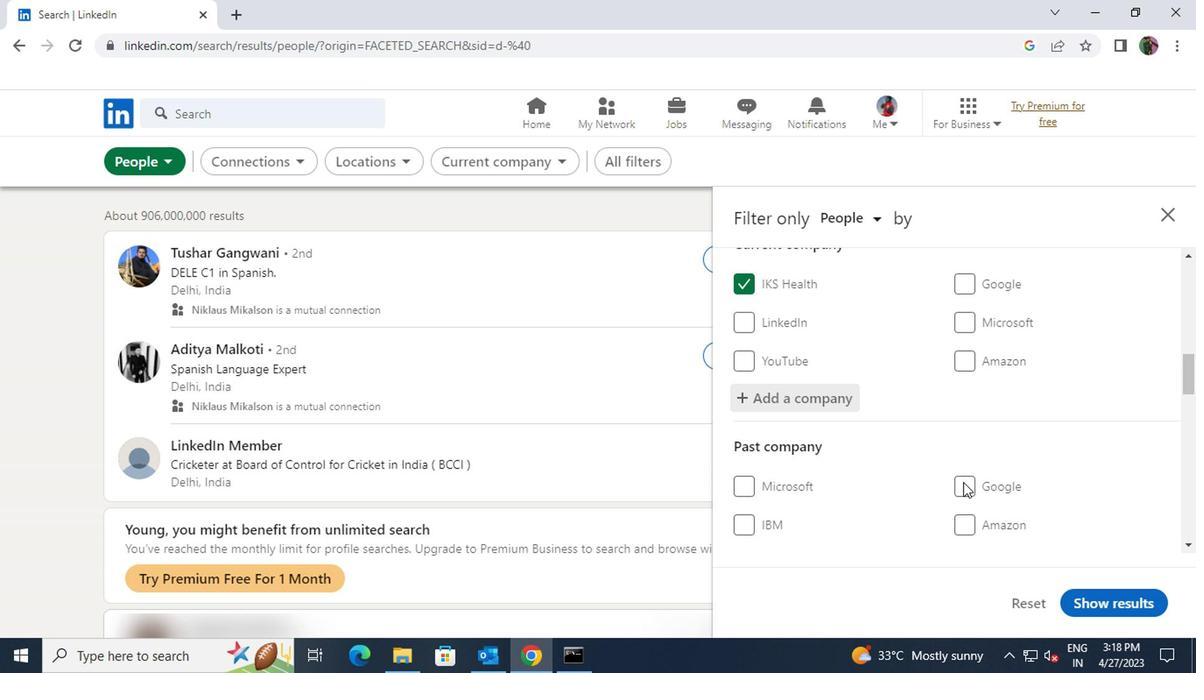
Action: Mouse scrolled (815, 472) with delta (0, 0)
Screenshot: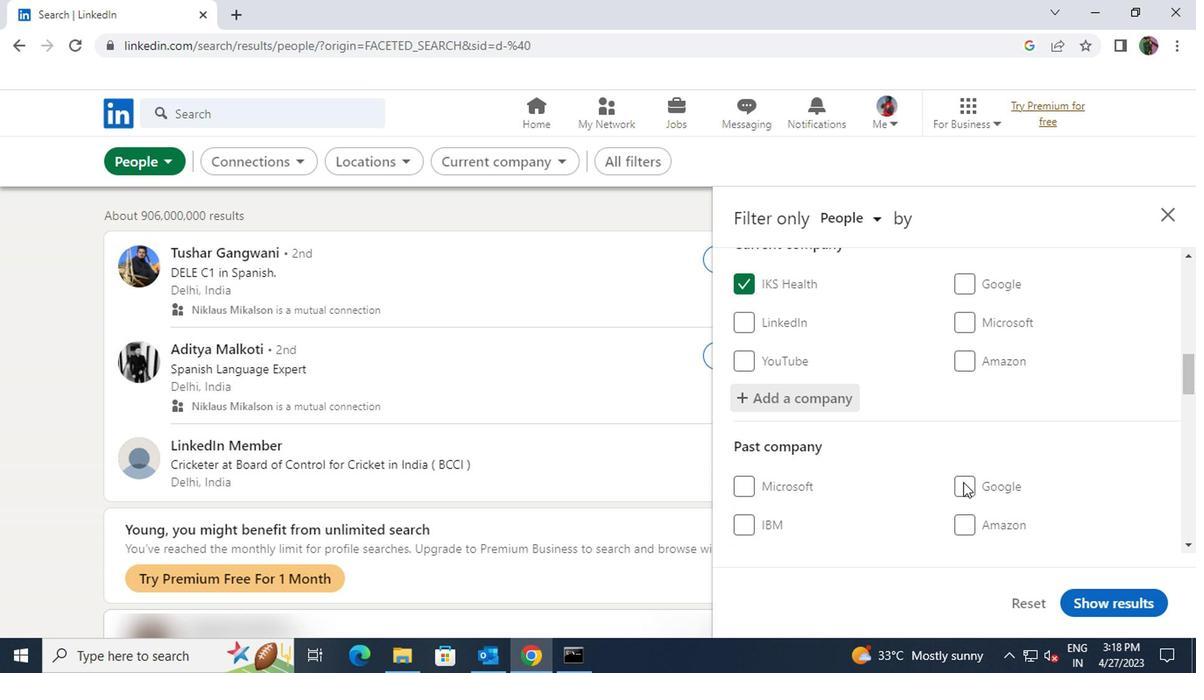 
Action: Mouse scrolled (815, 472) with delta (0, 0)
Screenshot: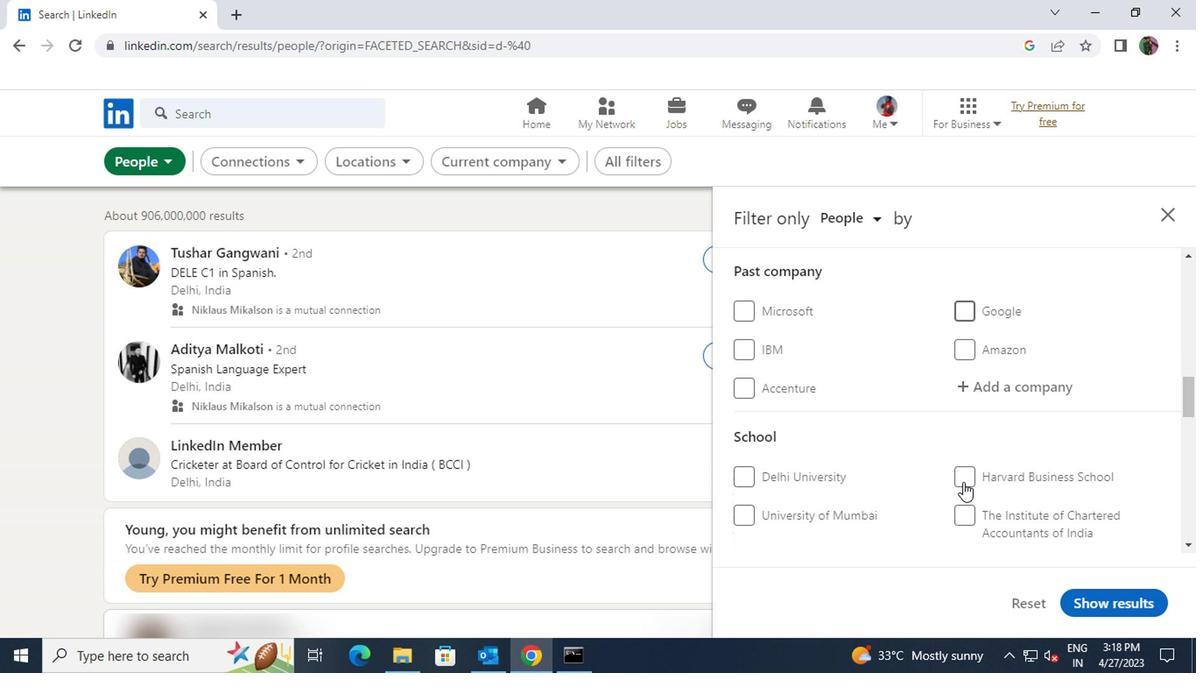 
Action: Mouse pressed left at (815, 472)
Screenshot: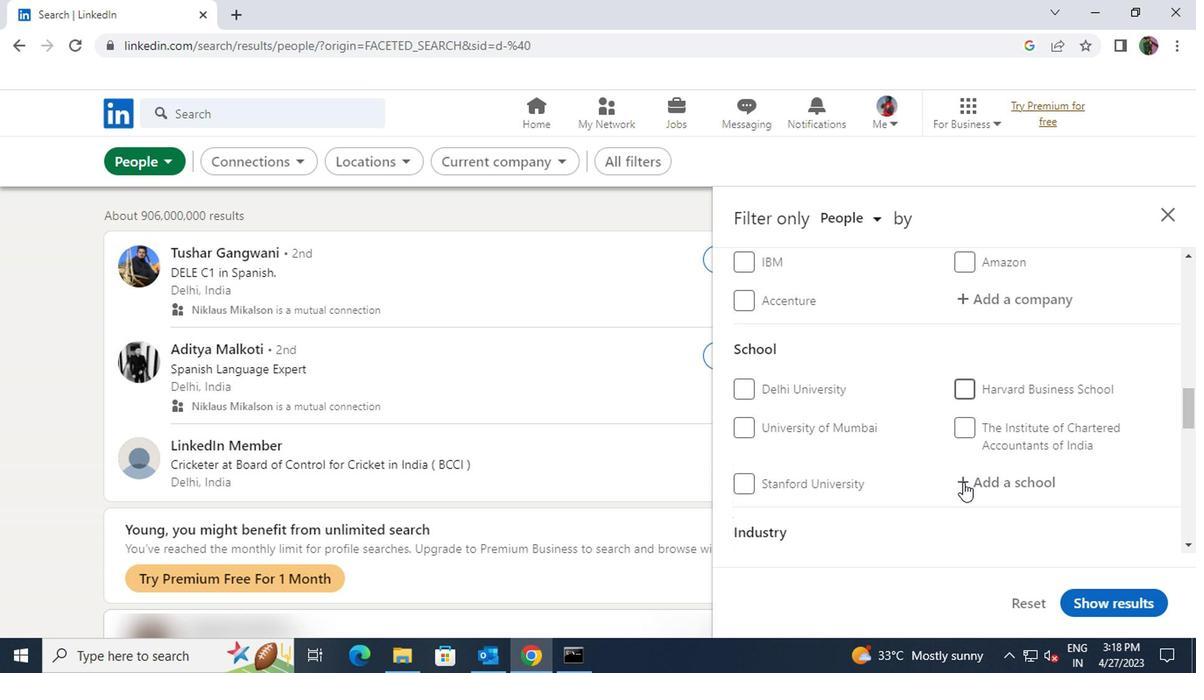 
Action: Key pressed <Key.shift><Key.shift>BMS<Key.space><Key.shift>INSTITUTE
Screenshot: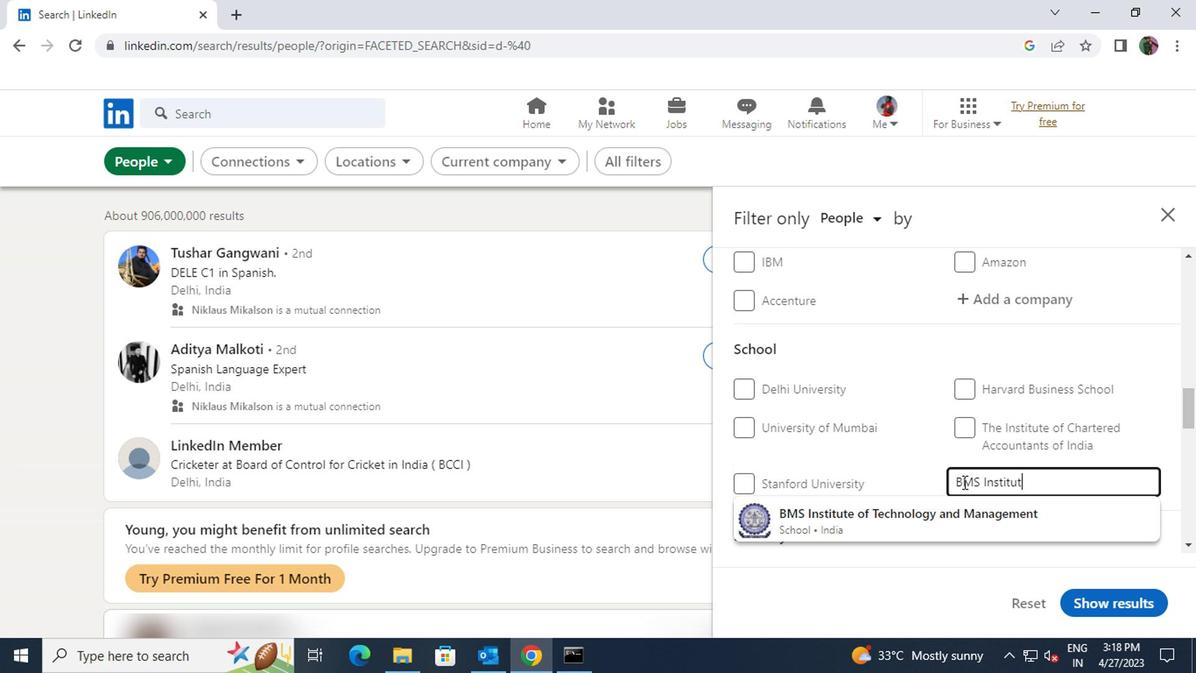 
Action: Mouse moved to (811, 495)
Screenshot: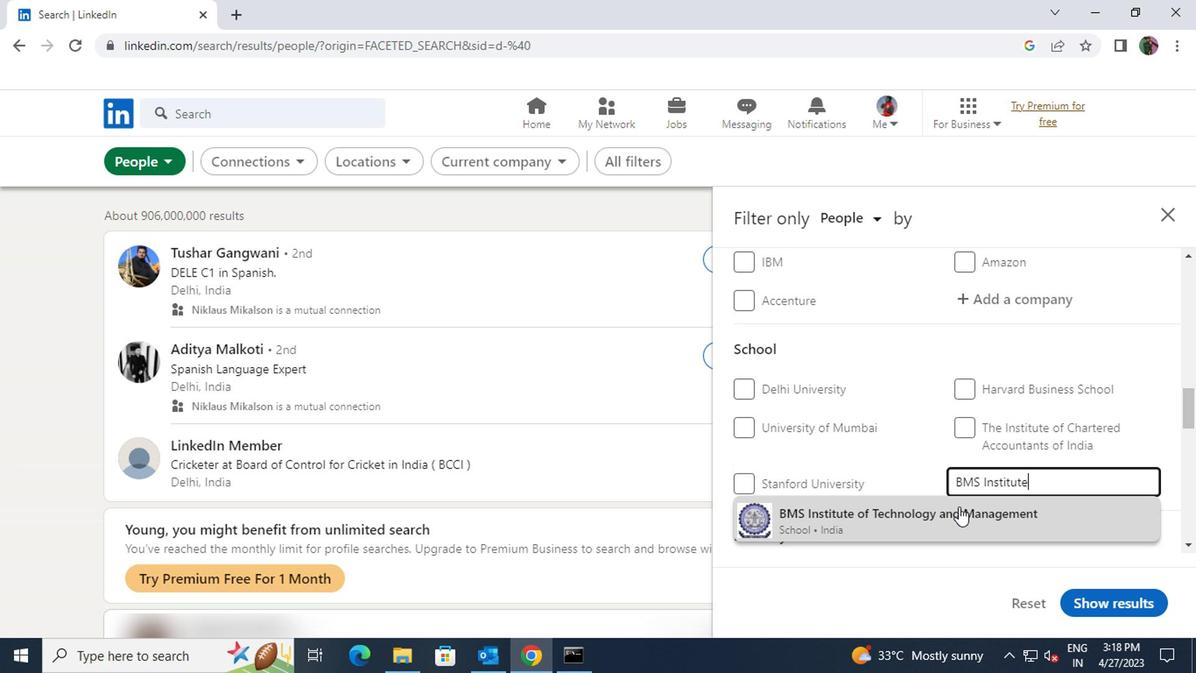 
Action: Mouse pressed left at (811, 495)
Screenshot: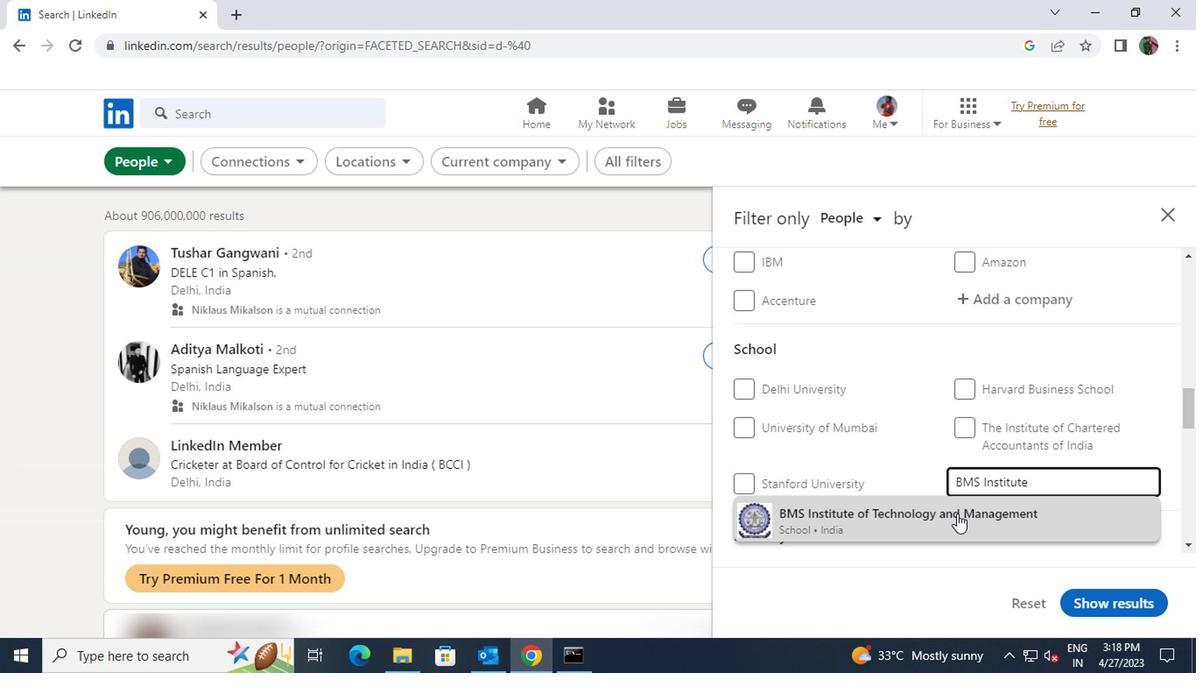 
Action: Mouse scrolled (811, 494) with delta (0, 0)
Screenshot: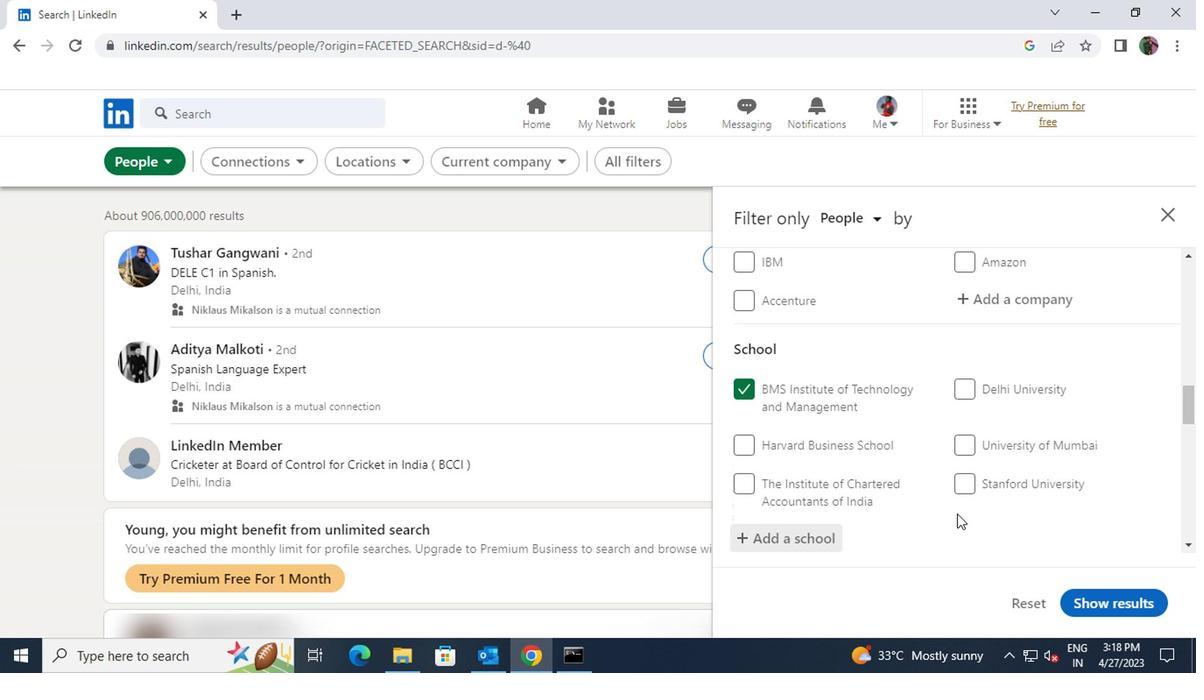 
Action: Mouse scrolled (811, 494) with delta (0, 0)
Screenshot: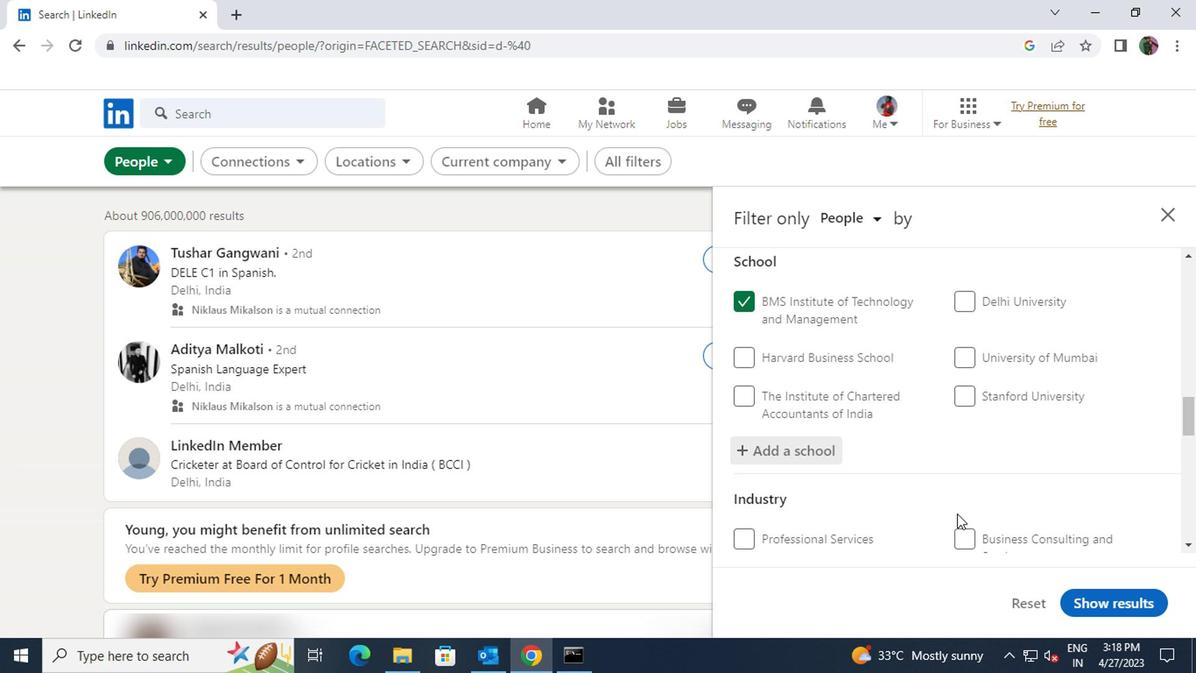 
Action: Mouse scrolled (811, 494) with delta (0, 0)
Screenshot: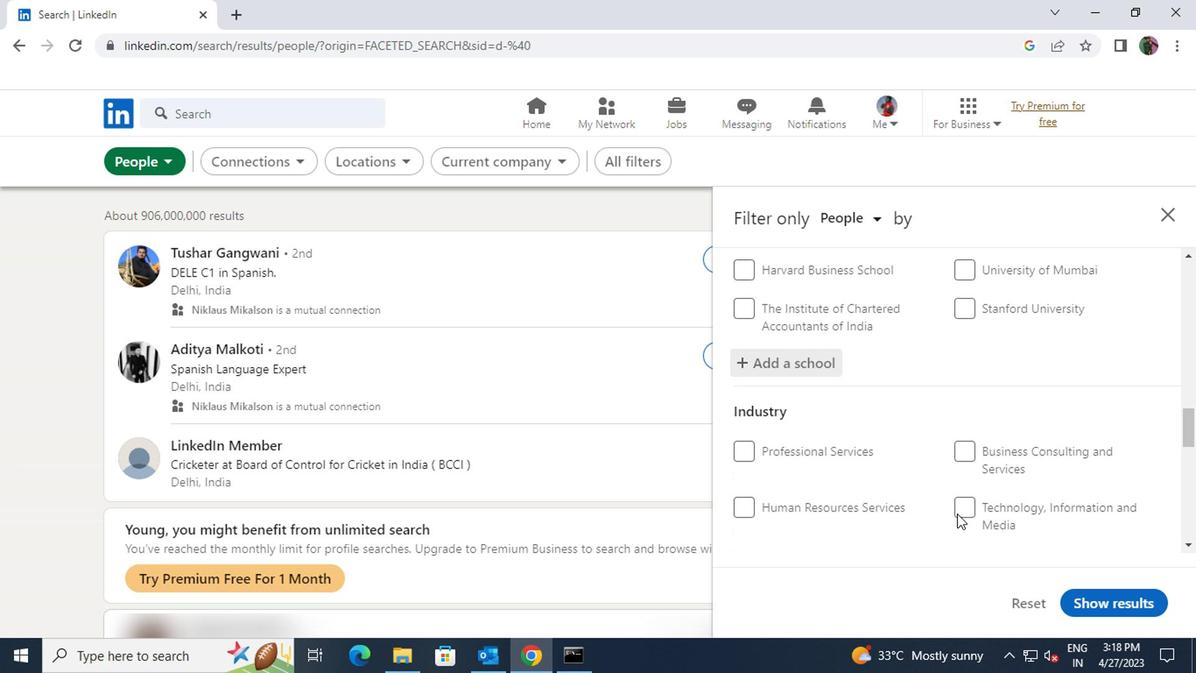 
Action: Mouse moved to (831, 464)
Screenshot: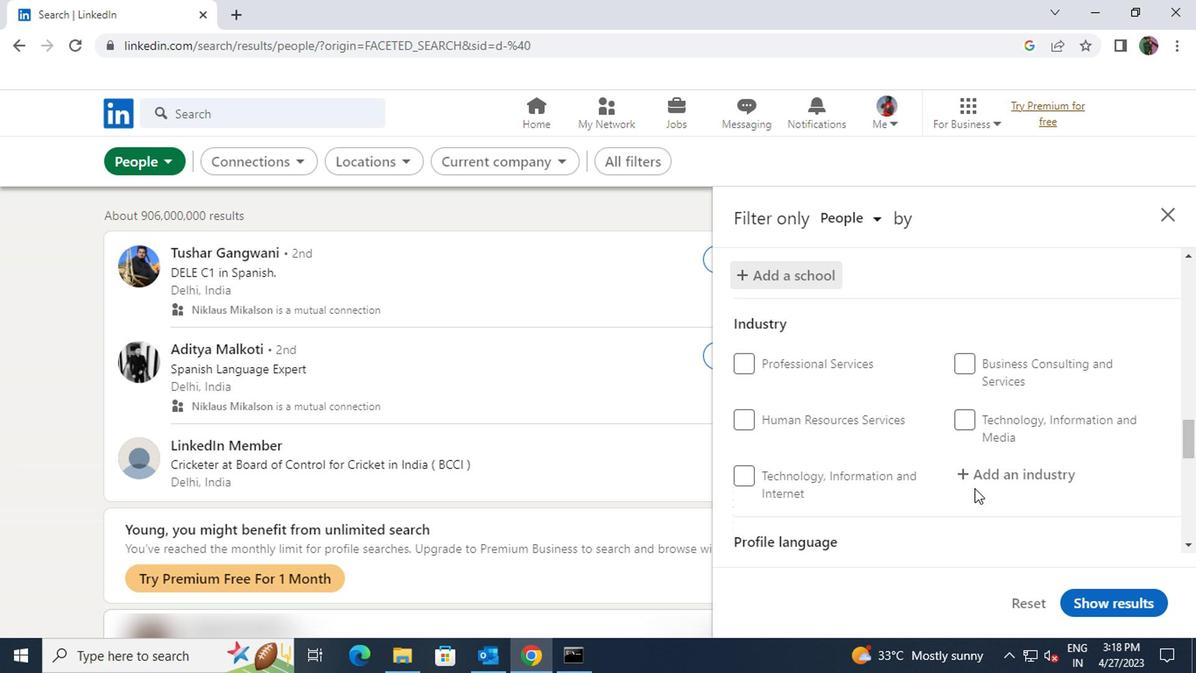 
Action: Mouse pressed left at (831, 464)
Screenshot: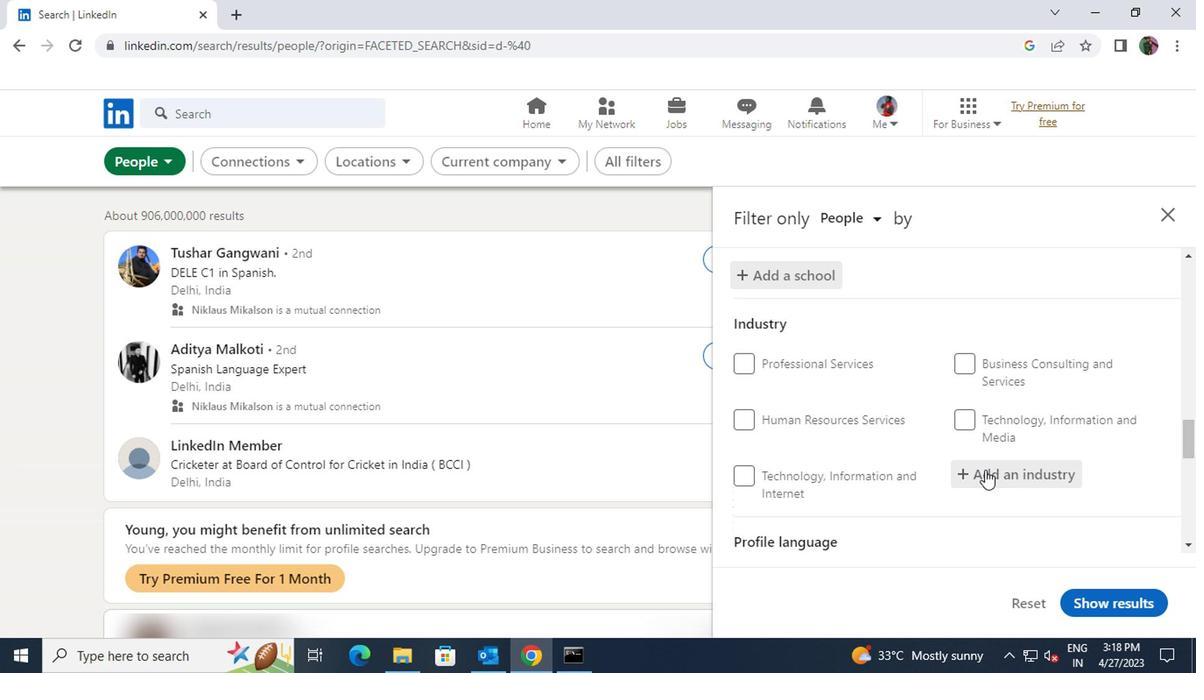 
Action: Key pressed <Key.shift><Key.shift><Key.shift>WHOLESALE<Key.space><Key.shift><Key.shift>PHOTO
Screenshot: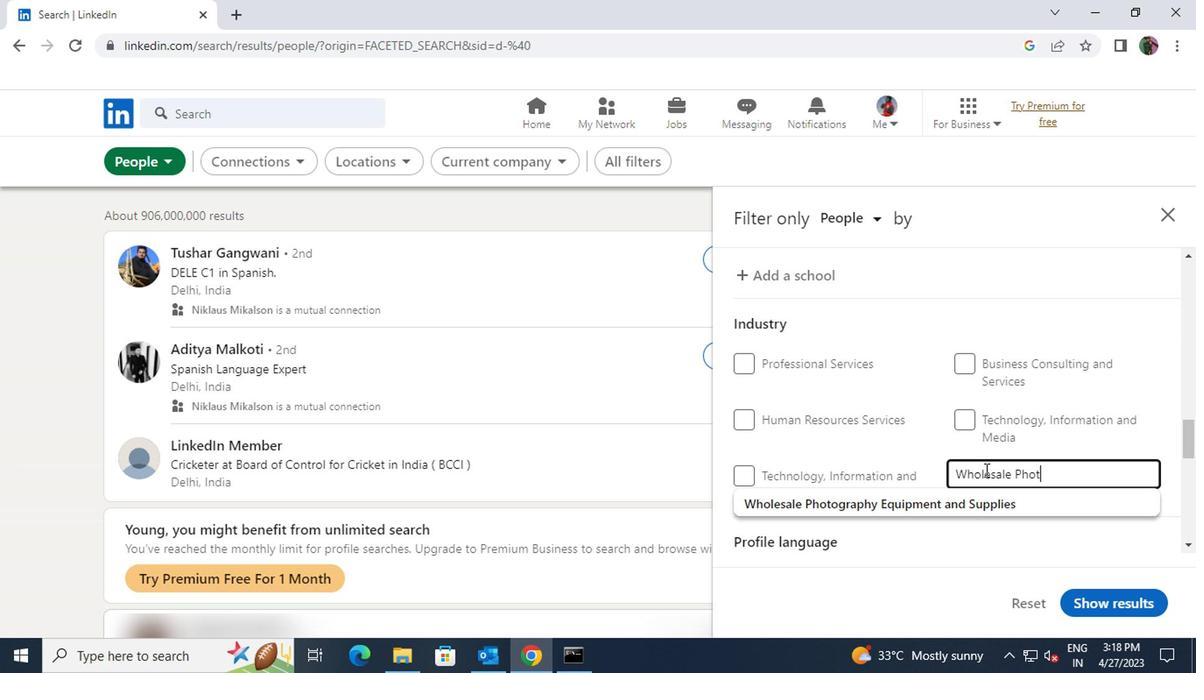 
Action: Mouse moved to (823, 483)
Screenshot: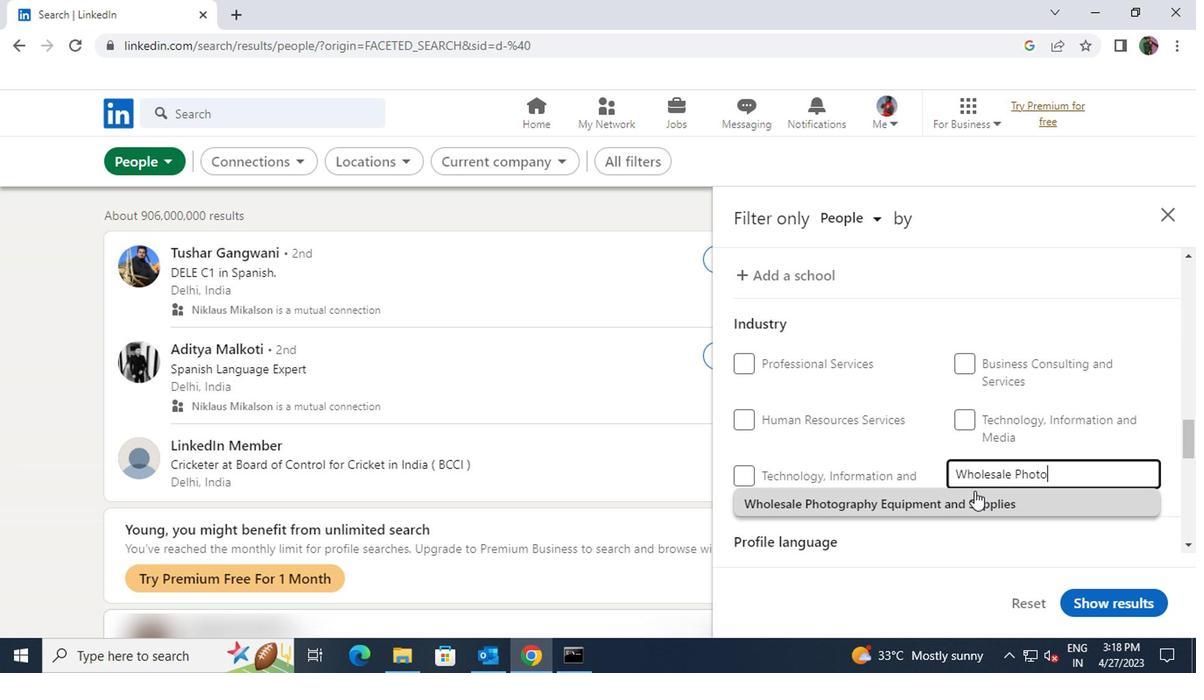 
Action: Mouse pressed left at (823, 483)
Screenshot: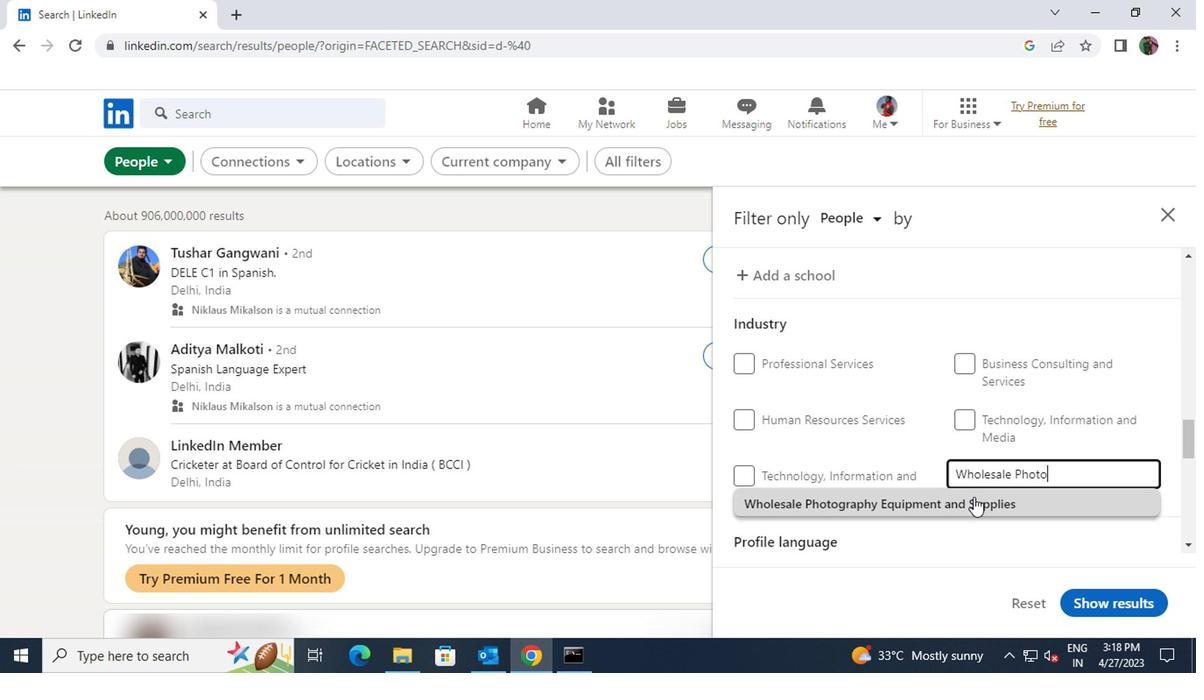 
Action: Mouse scrolled (823, 482) with delta (0, 0)
Screenshot: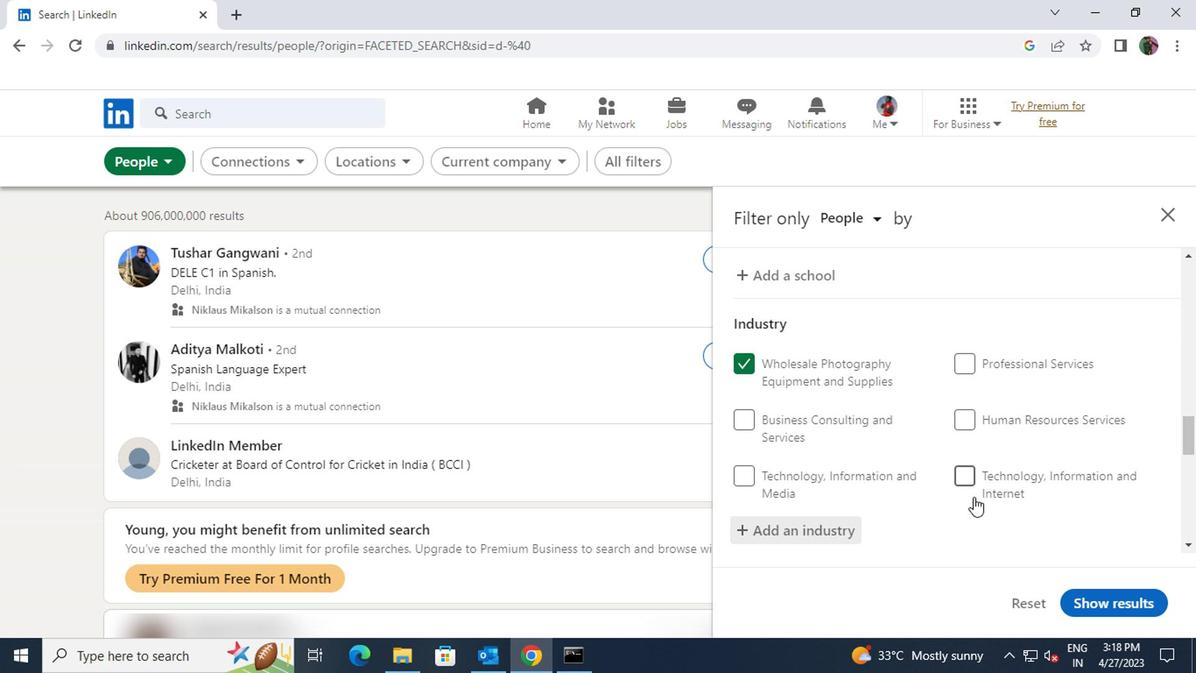 
Action: Mouse scrolled (823, 482) with delta (0, 0)
Screenshot: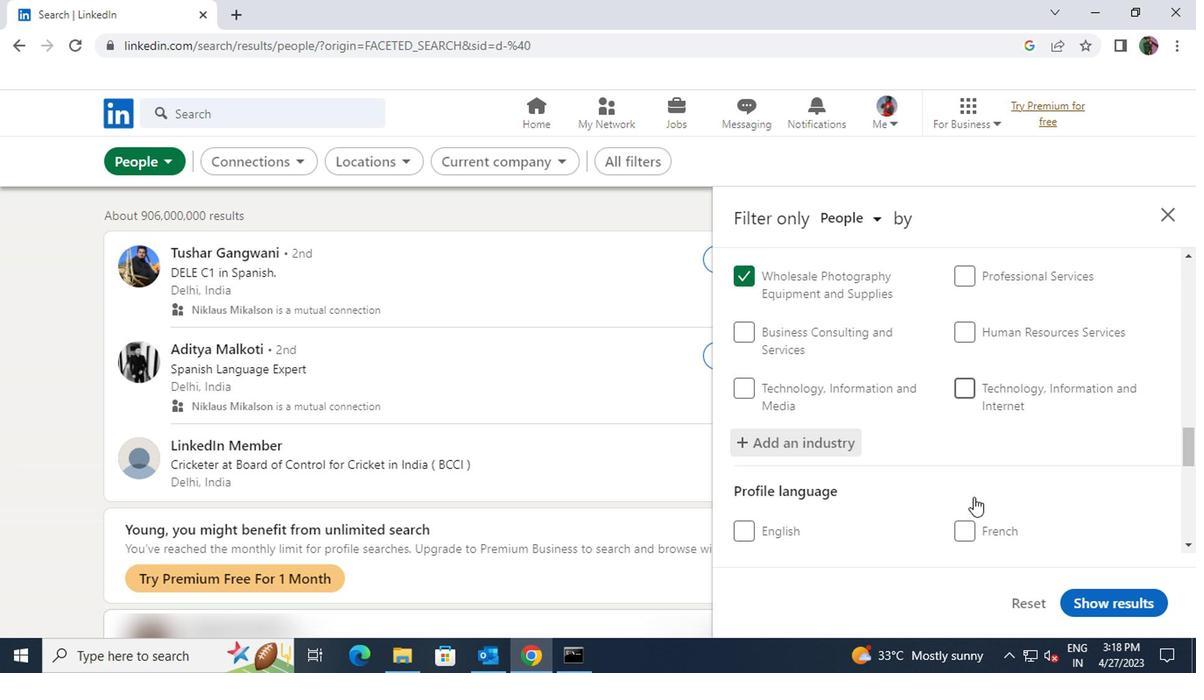 
Action: Mouse moved to (661, 471)
Screenshot: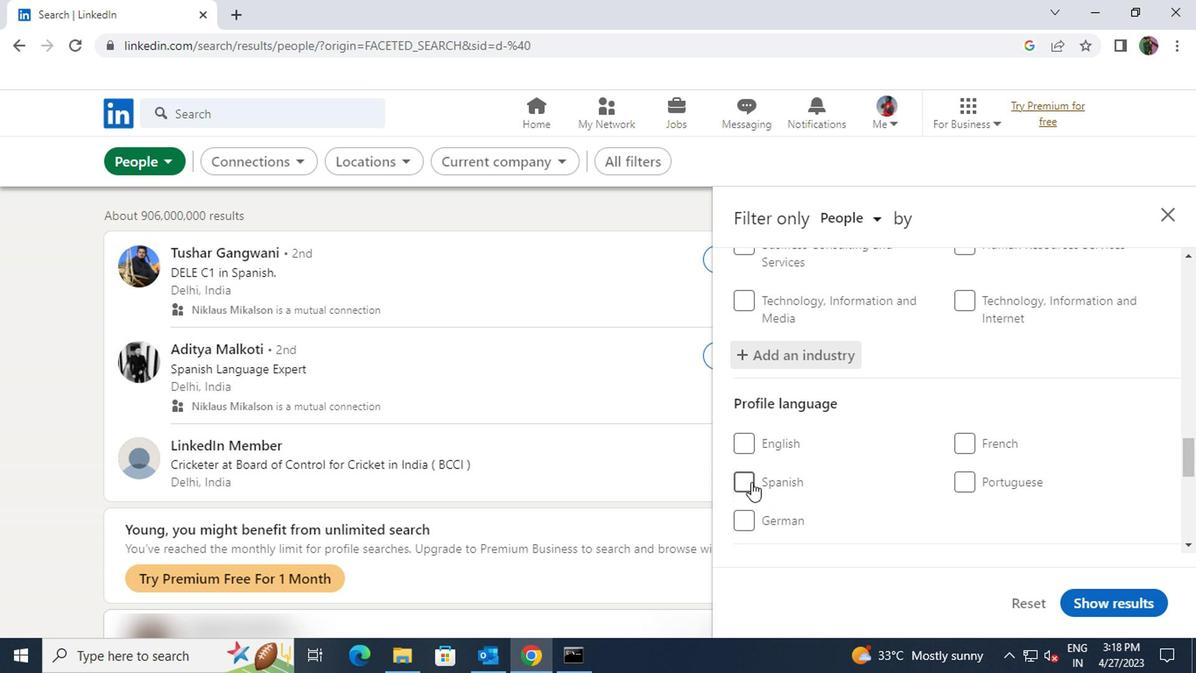
Action: Mouse pressed left at (661, 471)
Screenshot: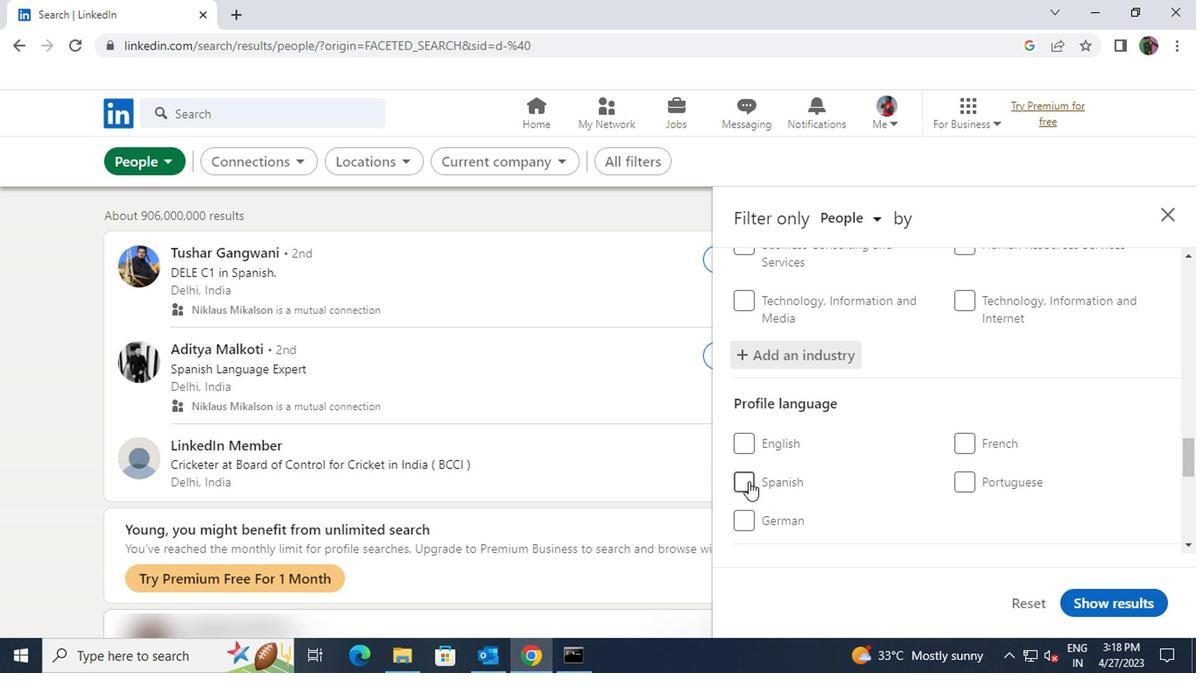 
Action: Mouse moved to (743, 472)
Screenshot: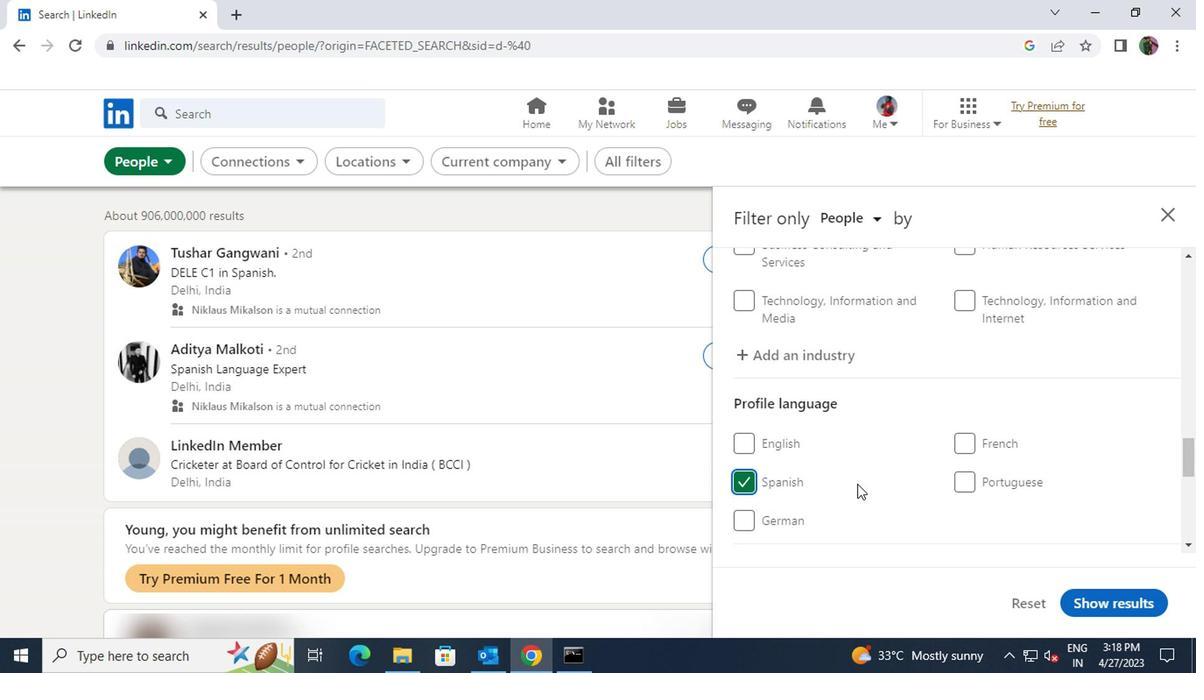 
Action: Mouse scrolled (743, 471) with delta (0, 0)
Screenshot: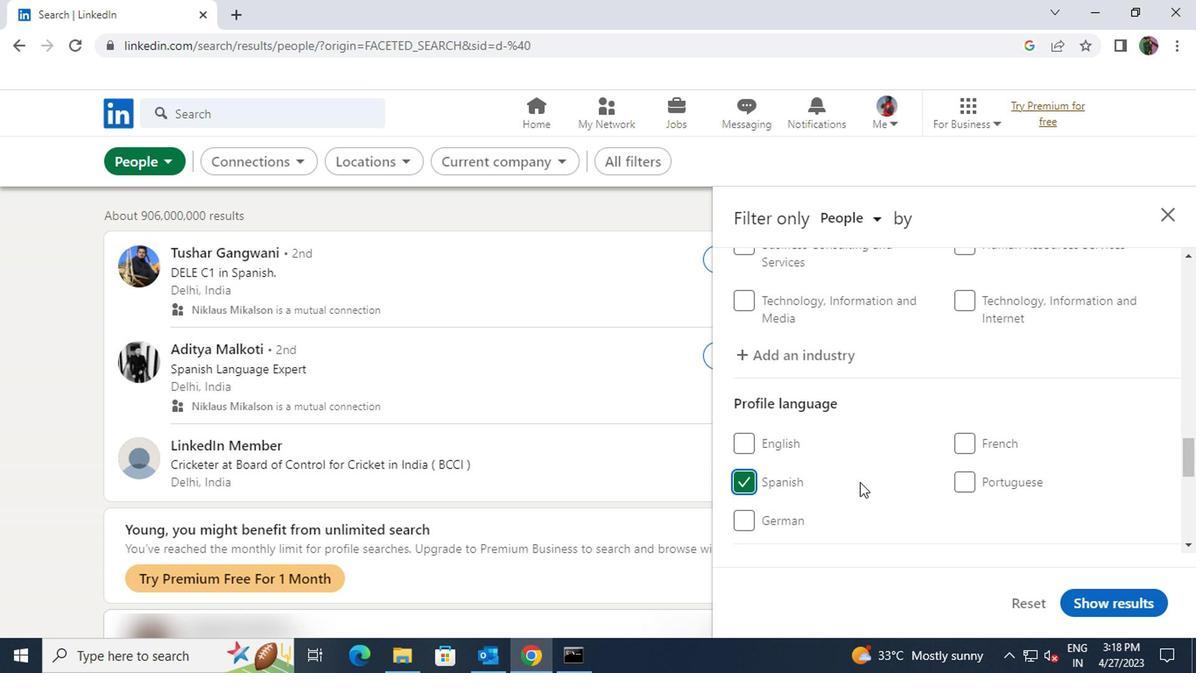 
Action: Mouse scrolled (743, 471) with delta (0, 0)
Screenshot: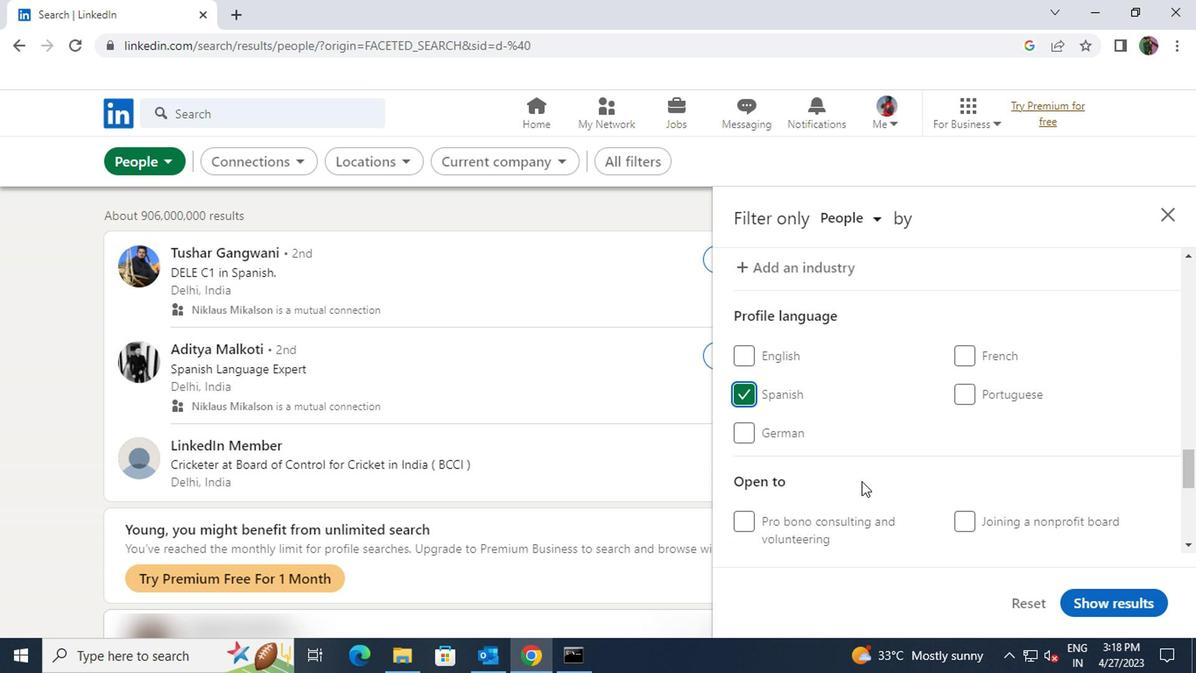 
Action: Mouse scrolled (743, 471) with delta (0, 0)
Screenshot: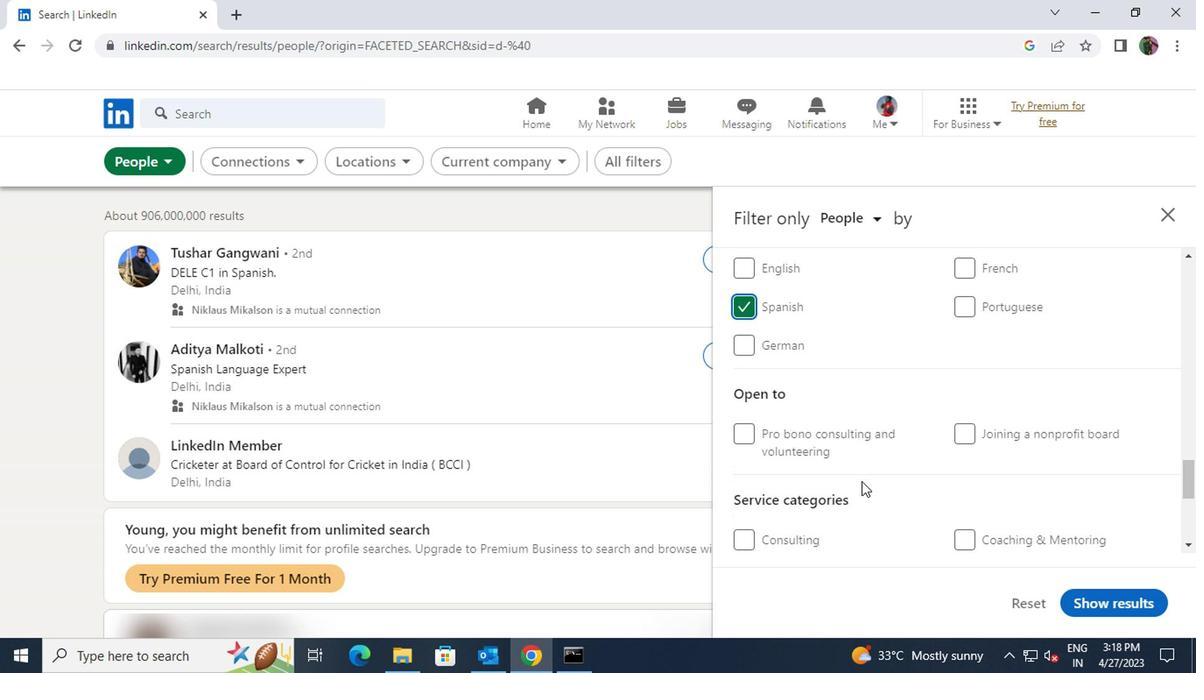 
Action: Mouse scrolled (743, 471) with delta (0, 0)
Screenshot: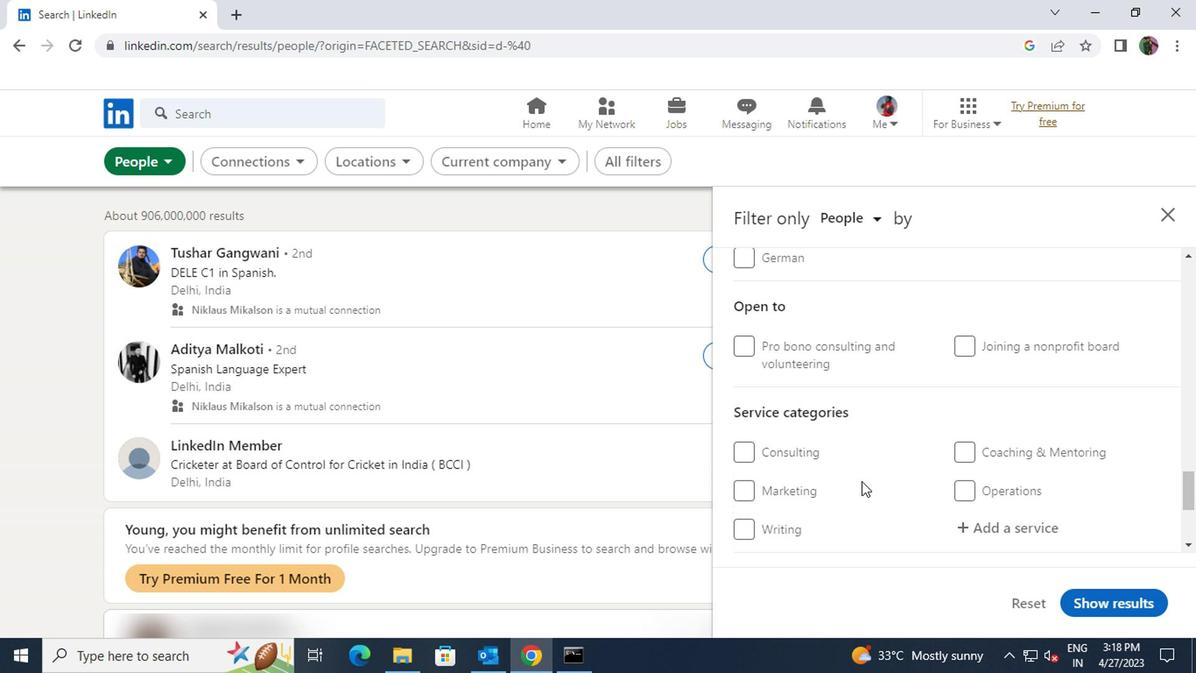 
Action: Mouse moved to (815, 445)
Screenshot: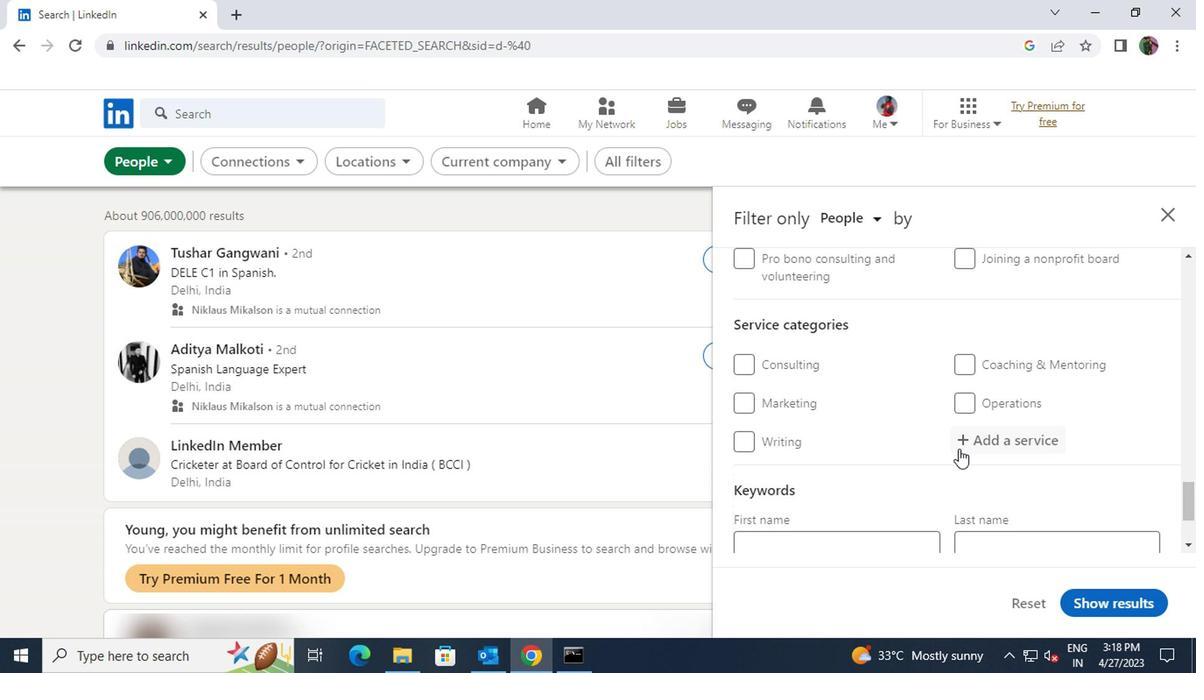
Action: Mouse pressed left at (815, 445)
Screenshot: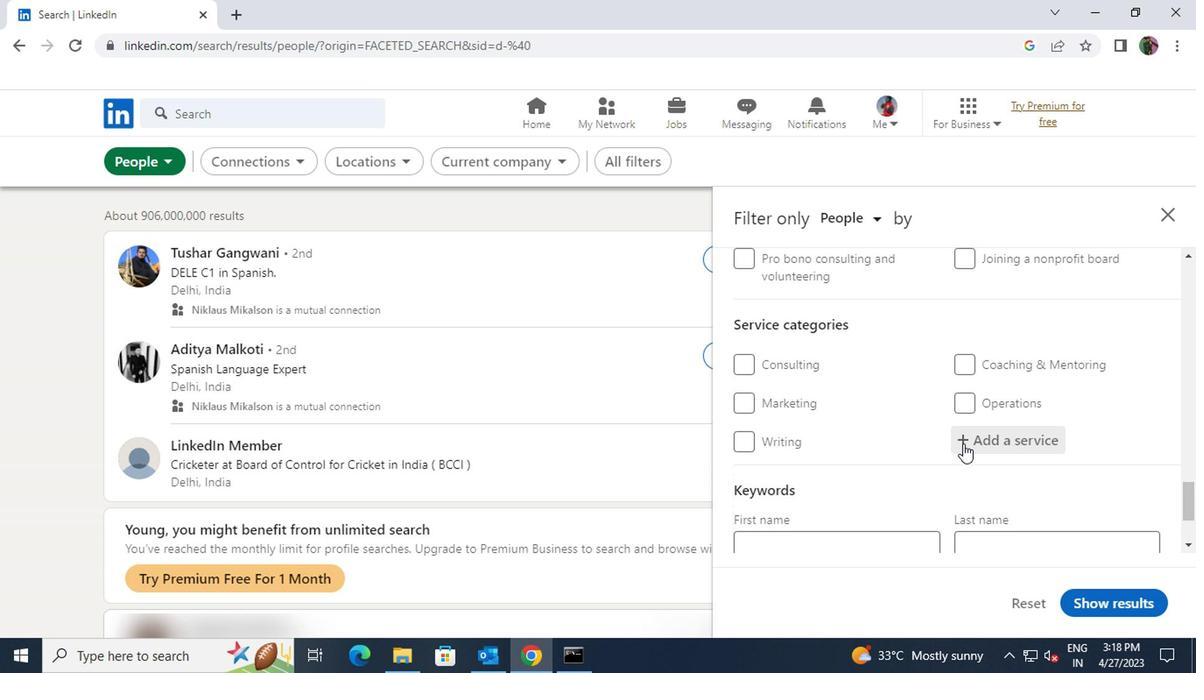 
Action: Key pressed <Key.shift>VIDEO
Screenshot: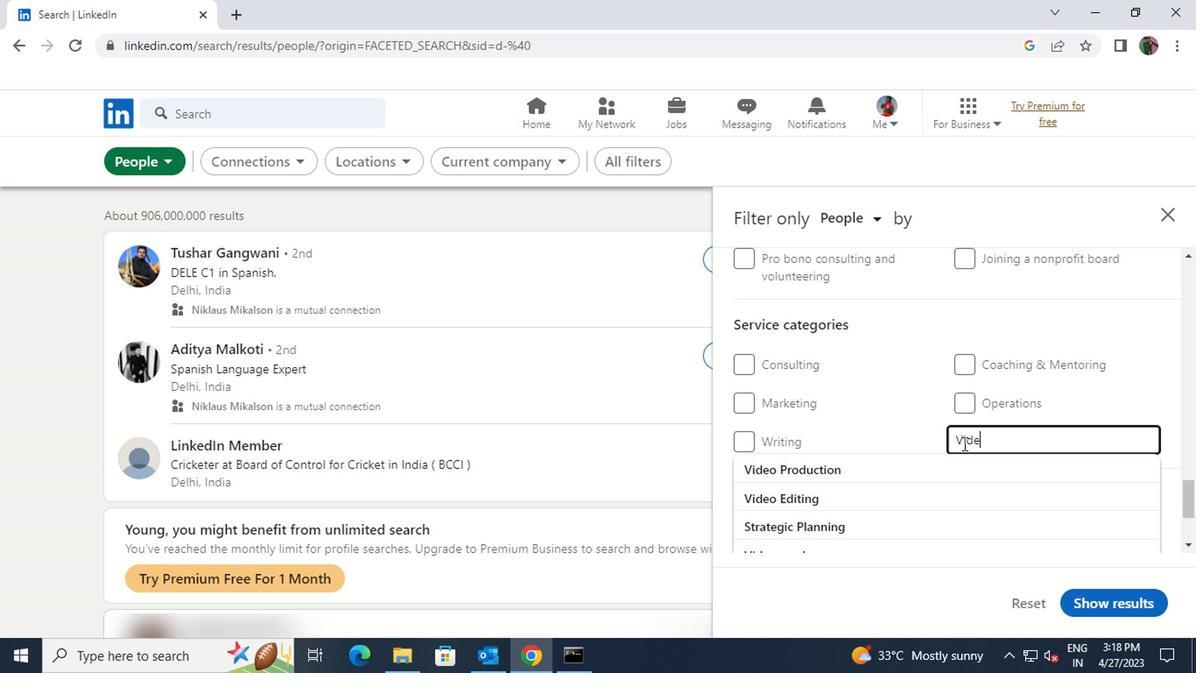 
Action: Mouse moved to (808, 475)
Screenshot: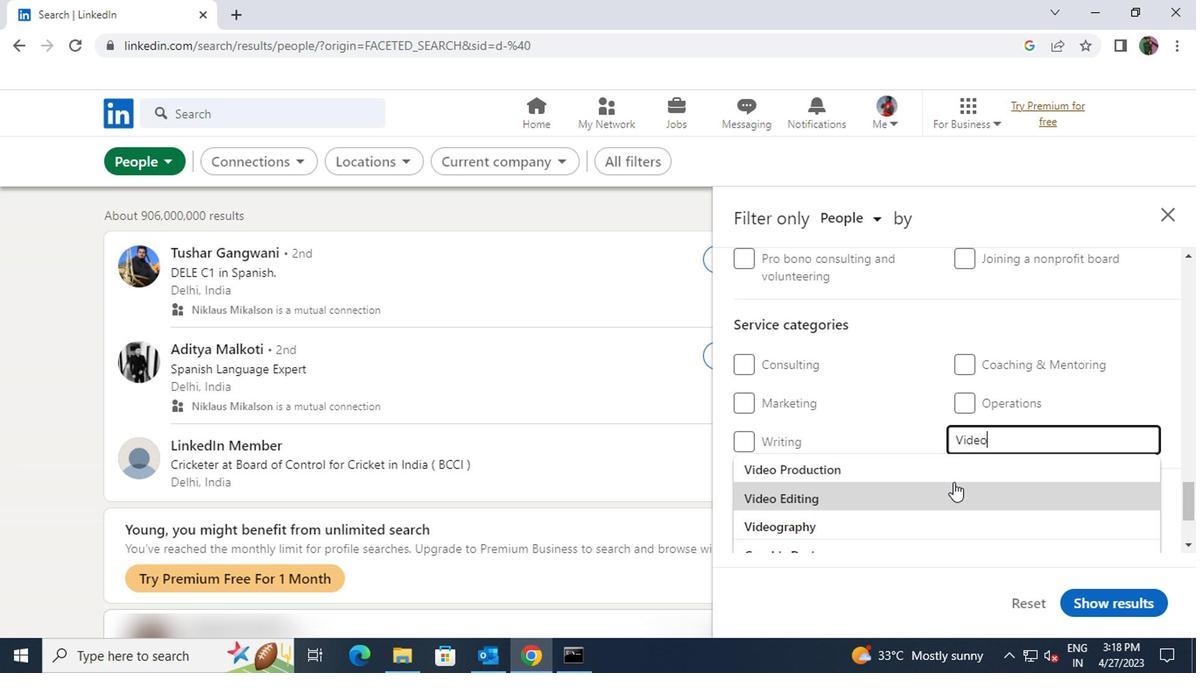 
Action: Mouse pressed left at (808, 475)
Screenshot: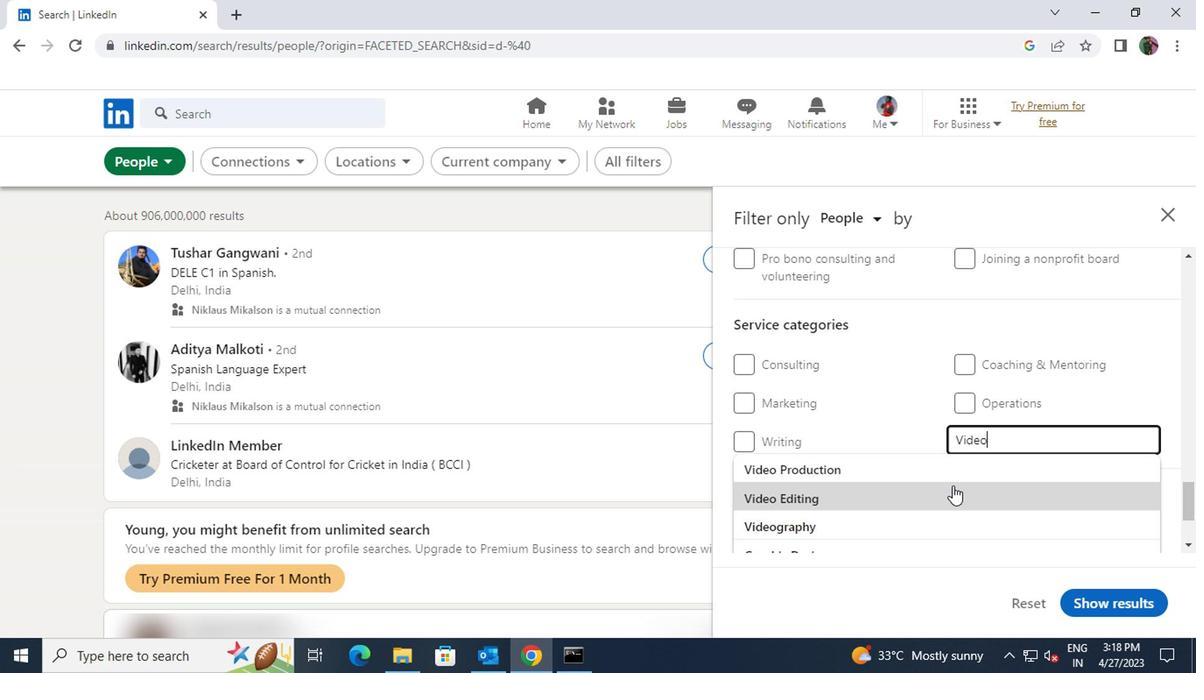 
Action: Mouse scrolled (808, 474) with delta (0, 0)
Screenshot: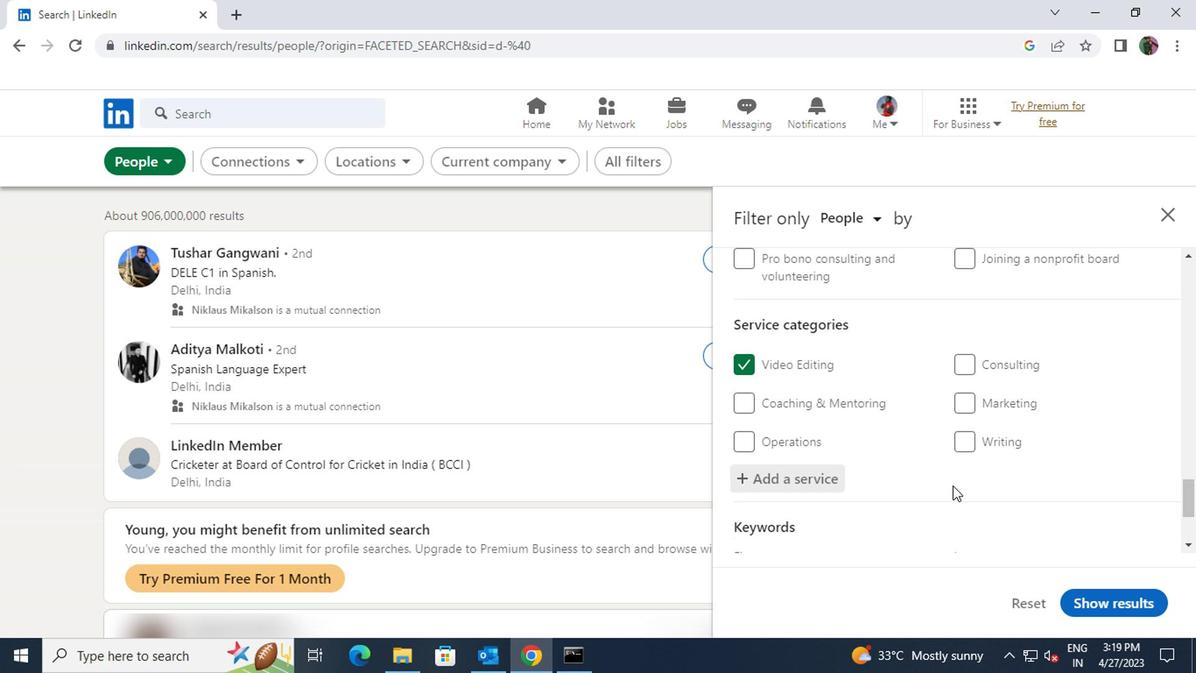 
Action: Mouse scrolled (808, 474) with delta (0, 0)
Screenshot: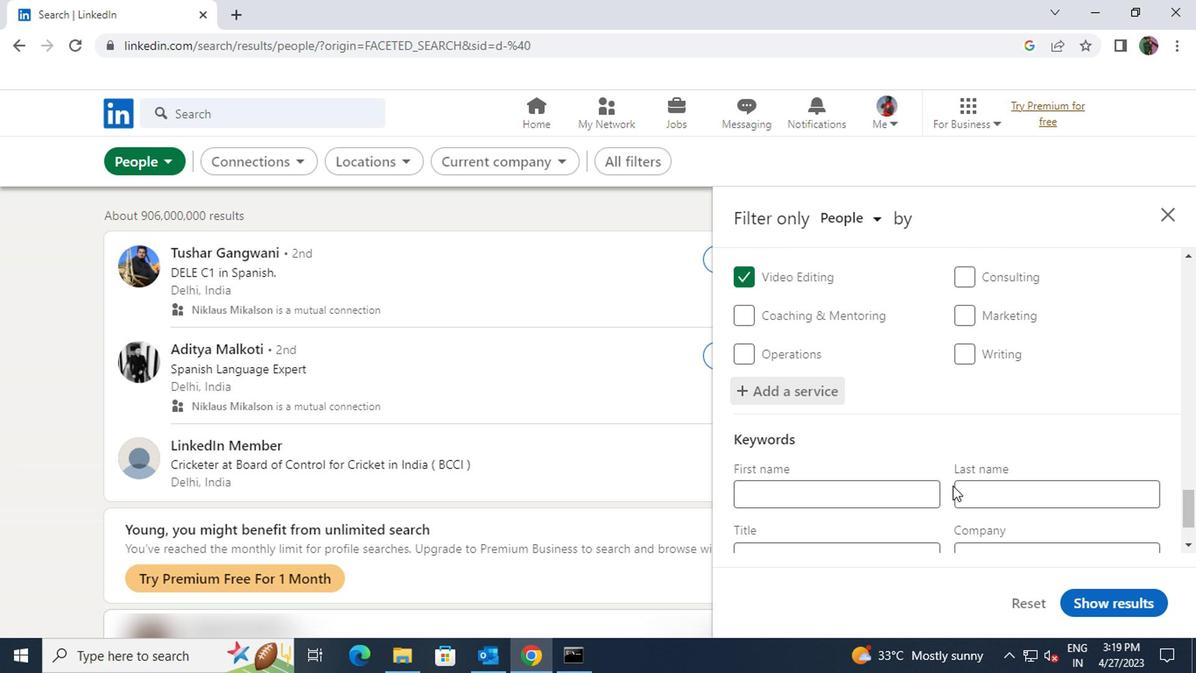 
Action: Mouse moved to (778, 467)
Screenshot: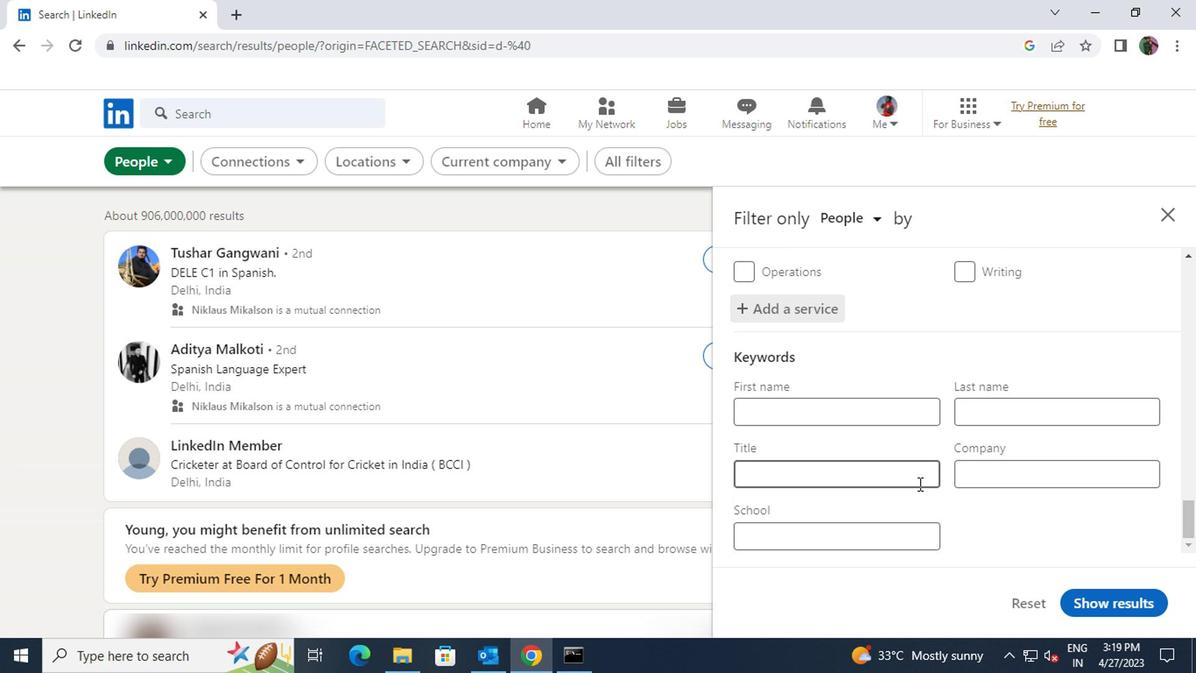 
Action: Mouse pressed left at (778, 467)
Screenshot: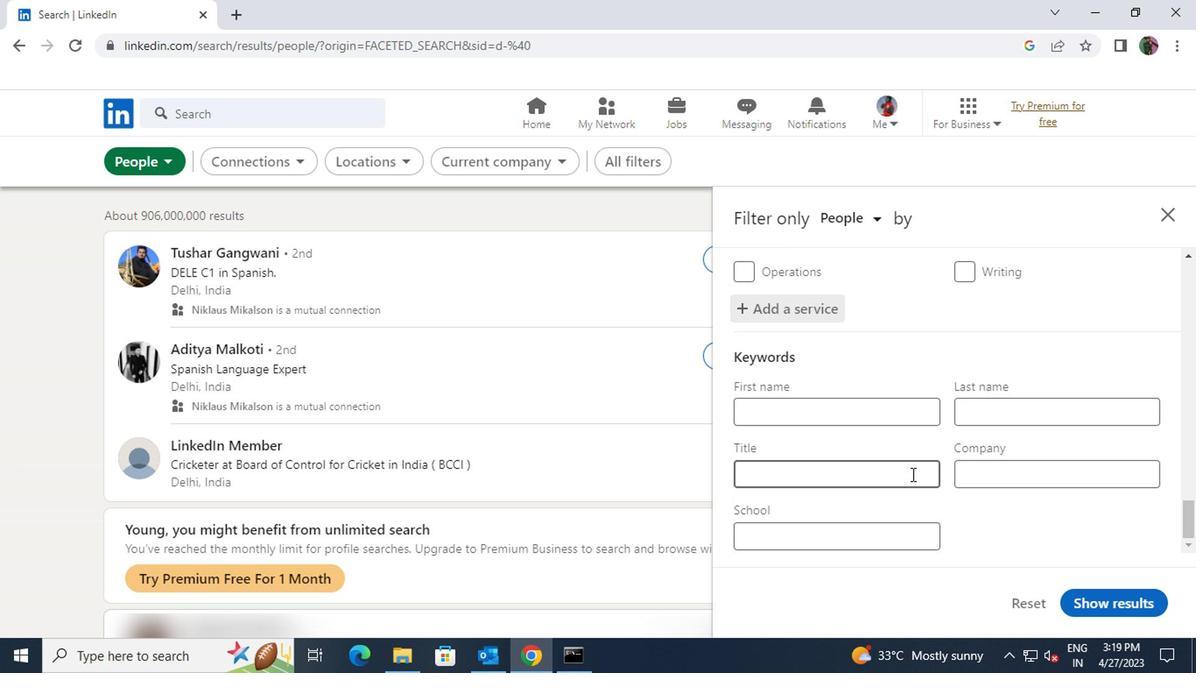 
Action: Key pressed <Key.shift><Key.shift>RELATIONS<Key.space><Key.shift><Key.shift>SPECIA;LIST
Screenshot: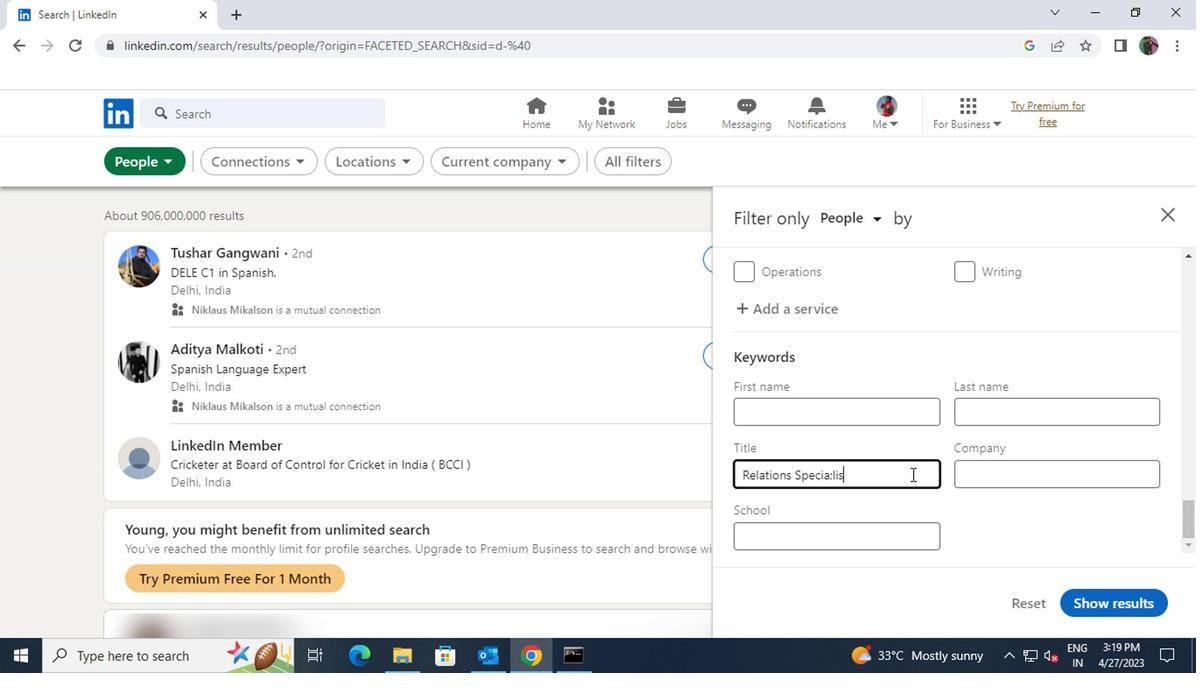 
Action: Mouse moved to (901, 559)
Screenshot: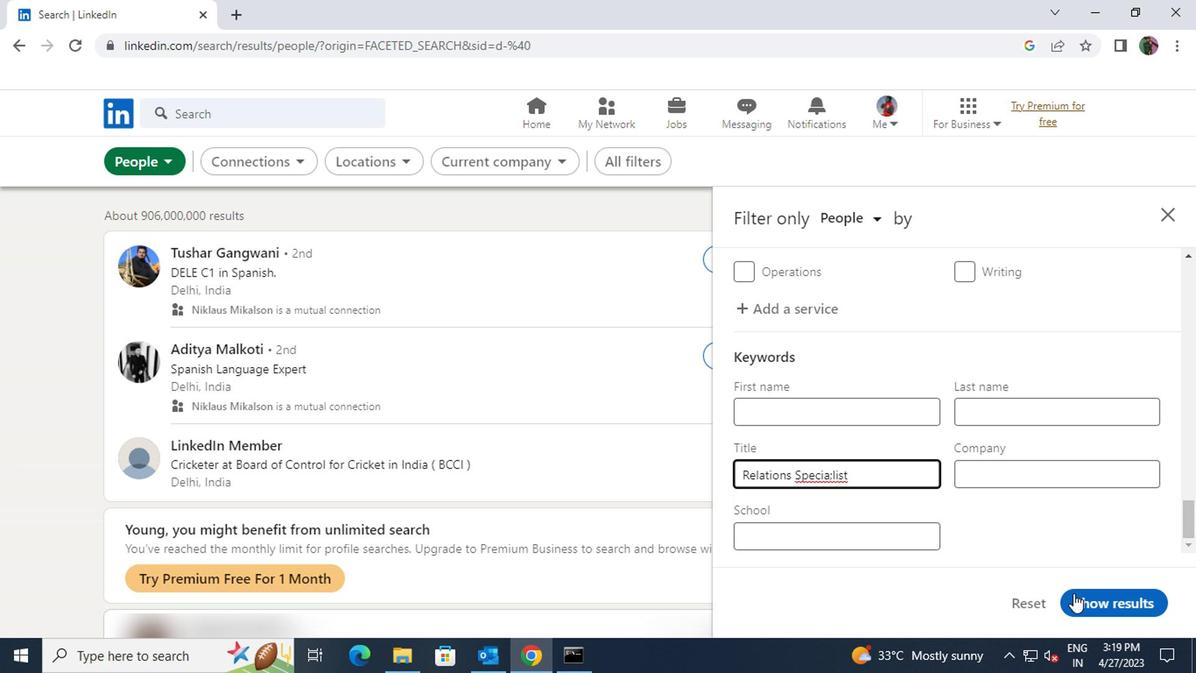 
Action: Mouse pressed left at (901, 559)
Screenshot: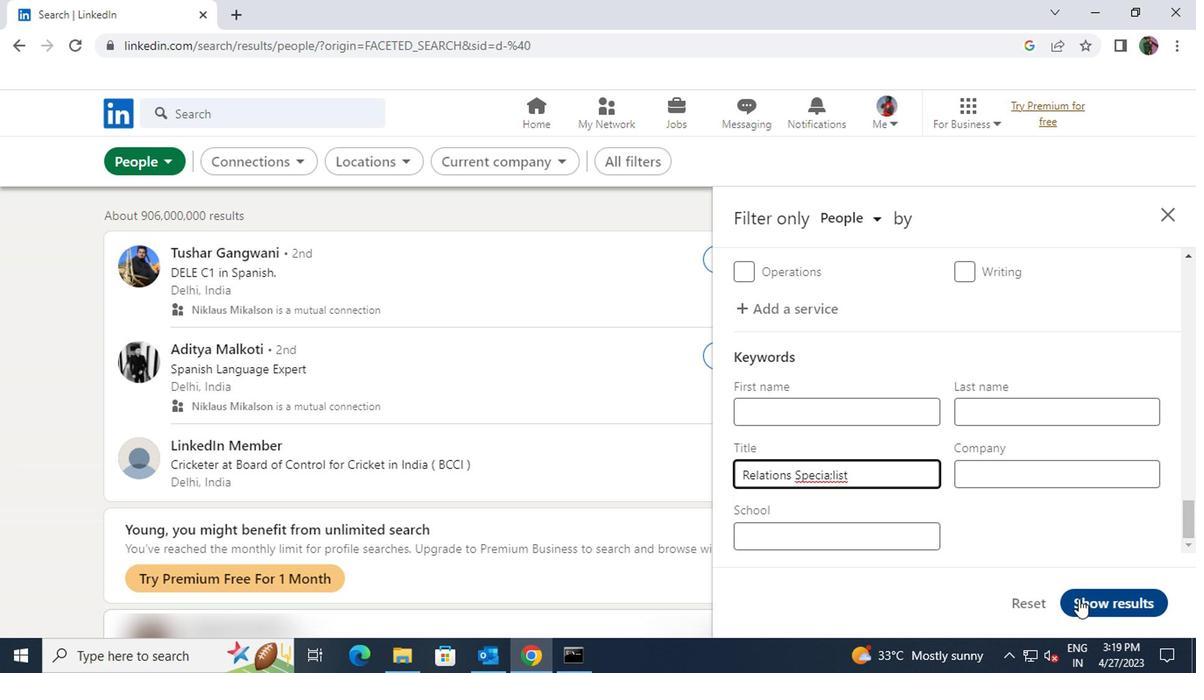 
